 Task: Search one way flight ticket for 1 adult, 5 children, 2 infants in seat and 1 infant on lap in first from Mesa: Phoenix-mesa Gateway Airport (formerly Williams Afb) to Raleigh: Raleigh-durham International Airport on 8-5-2023. Choice of flights is Sun country airlines. Number of bags: 1 checked bag. Price is upto 77000. Outbound departure time preference is 17:15.
Action: Mouse moved to (315, 284)
Screenshot: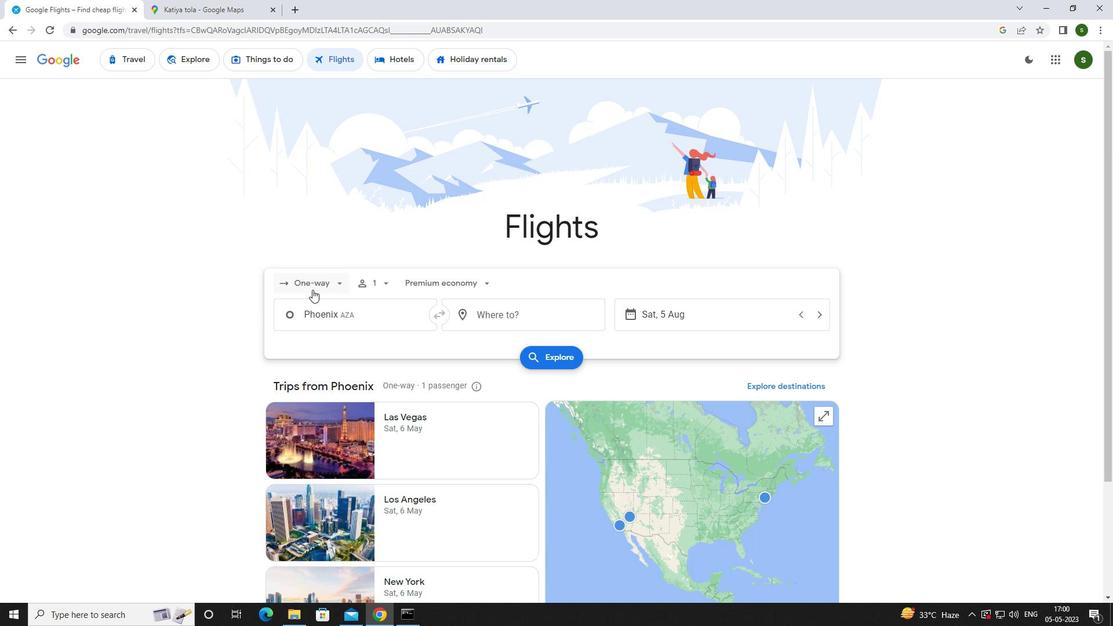 
Action: Mouse pressed left at (315, 284)
Screenshot: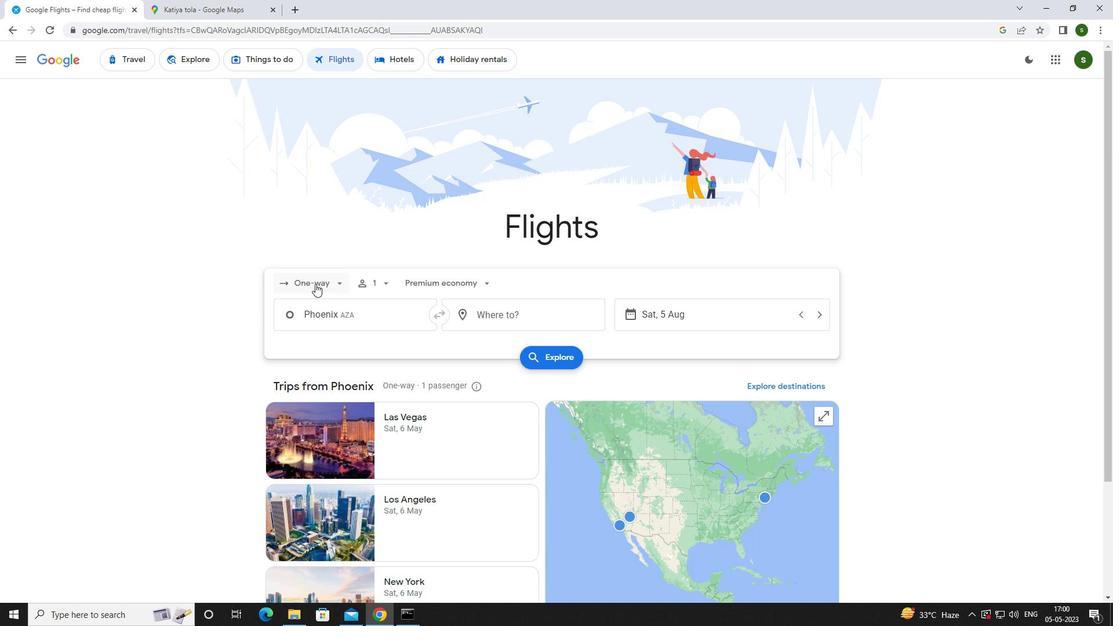 
Action: Mouse moved to (329, 338)
Screenshot: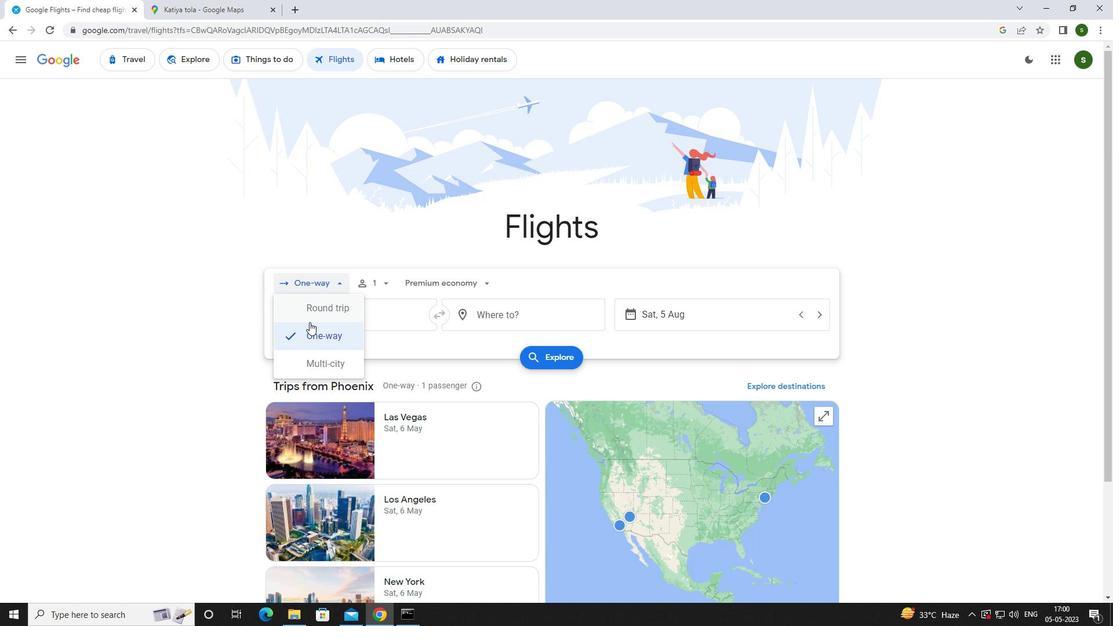 
Action: Mouse pressed left at (329, 338)
Screenshot: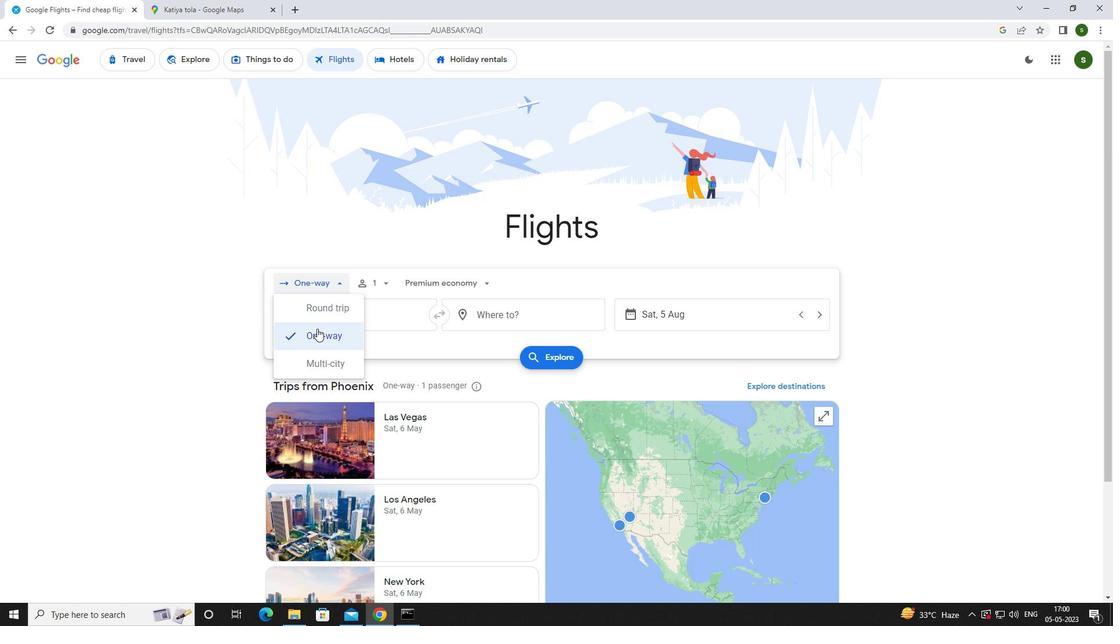 
Action: Mouse moved to (385, 279)
Screenshot: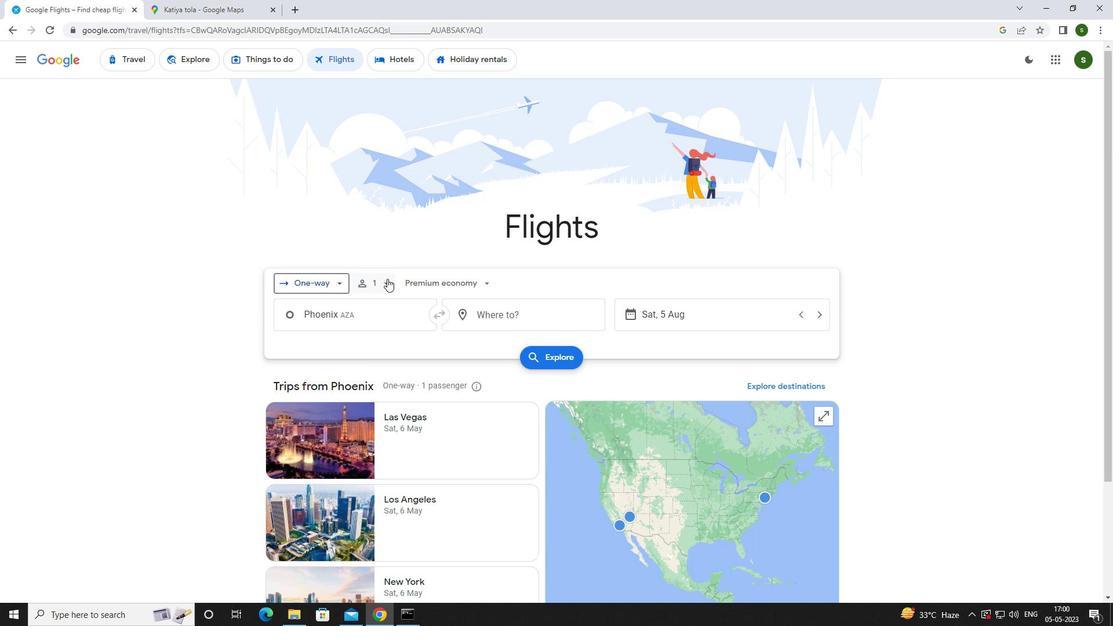
Action: Mouse pressed left at (385, 279)
Screenshot: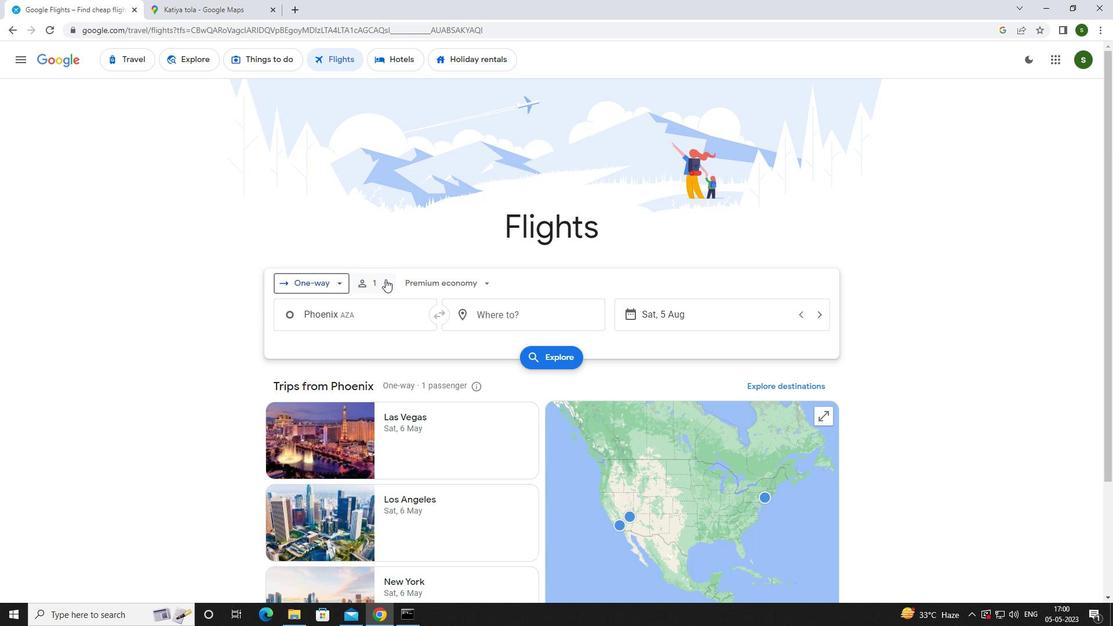 
Action: Mouse moved to (469, 338)
Screenshot: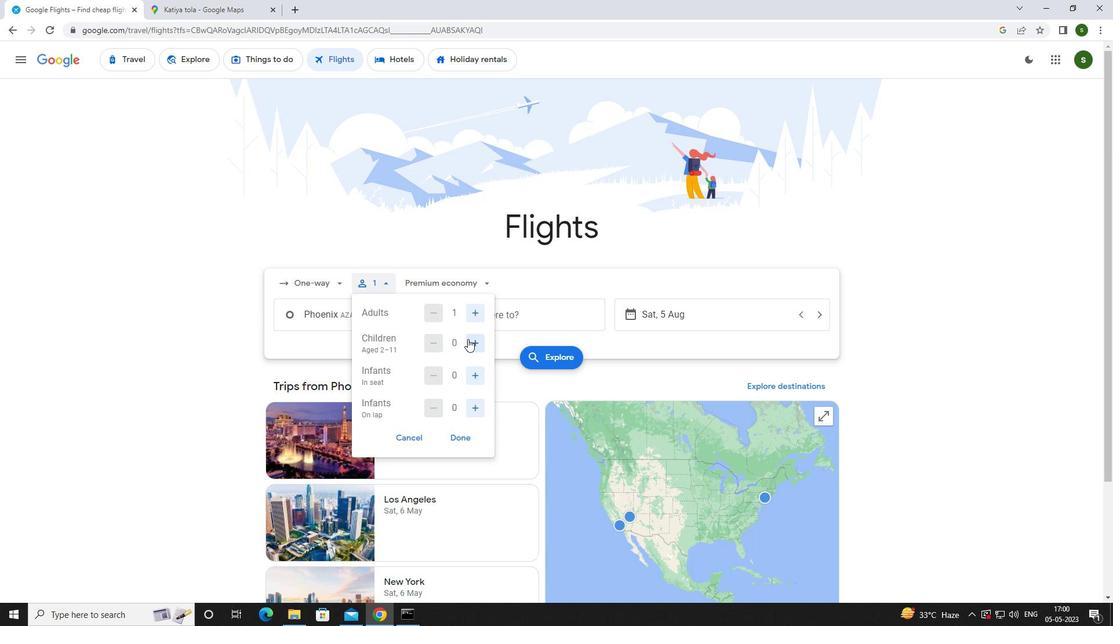 
Action: Mouse pressed left at (469, 338)
Screenshot: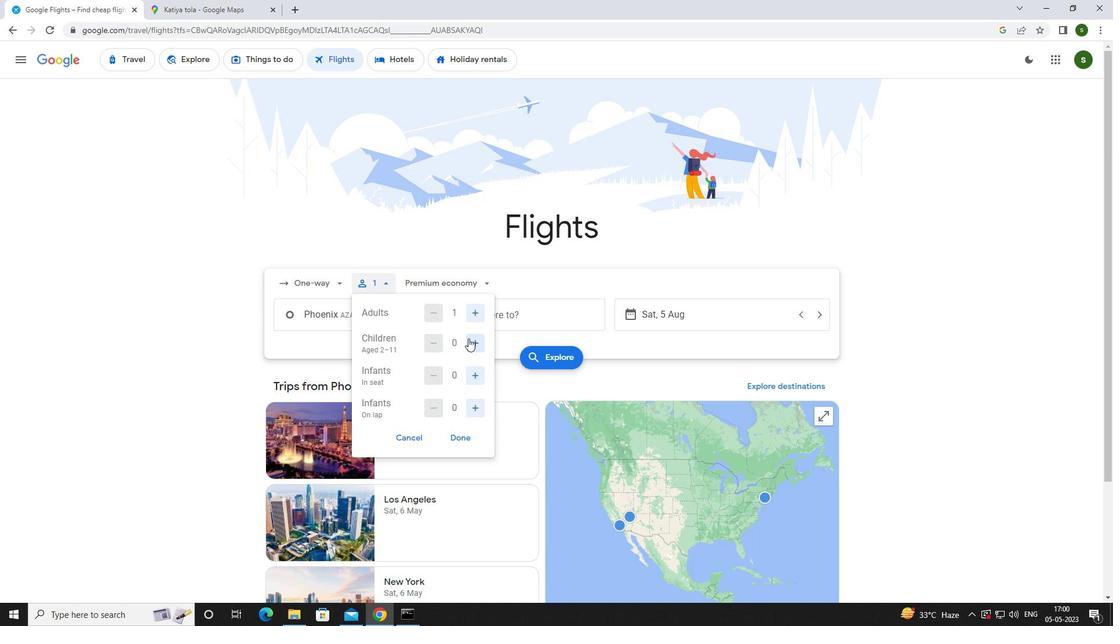 
Action: Mouse pressed left at (469, 338)
Screenshot: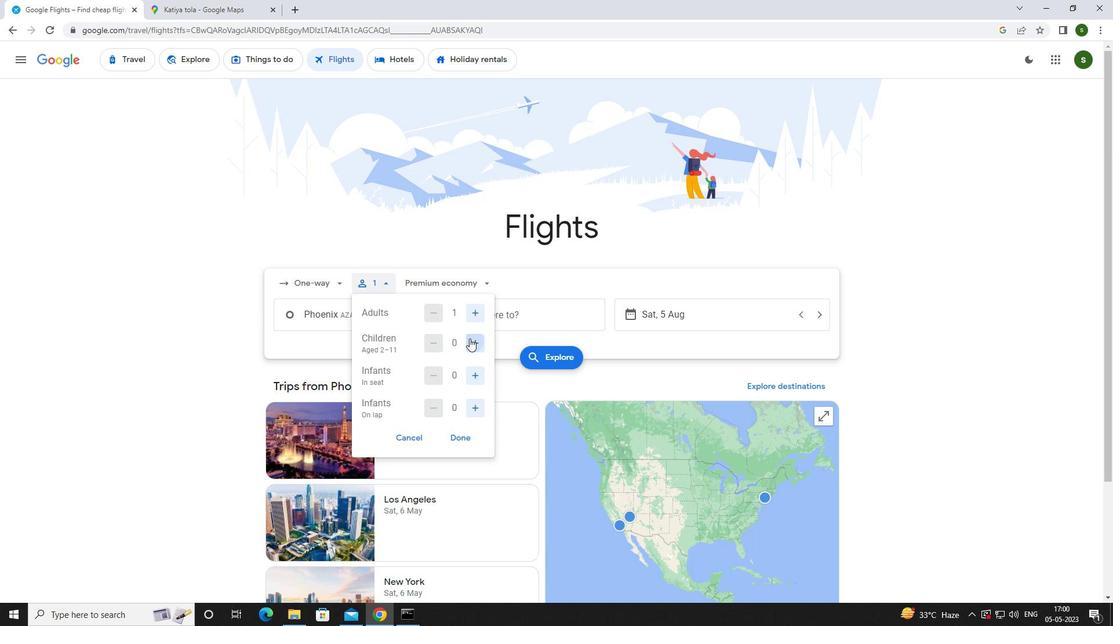 
Action: Mouse pressed left at (469, 338)
Screenshot: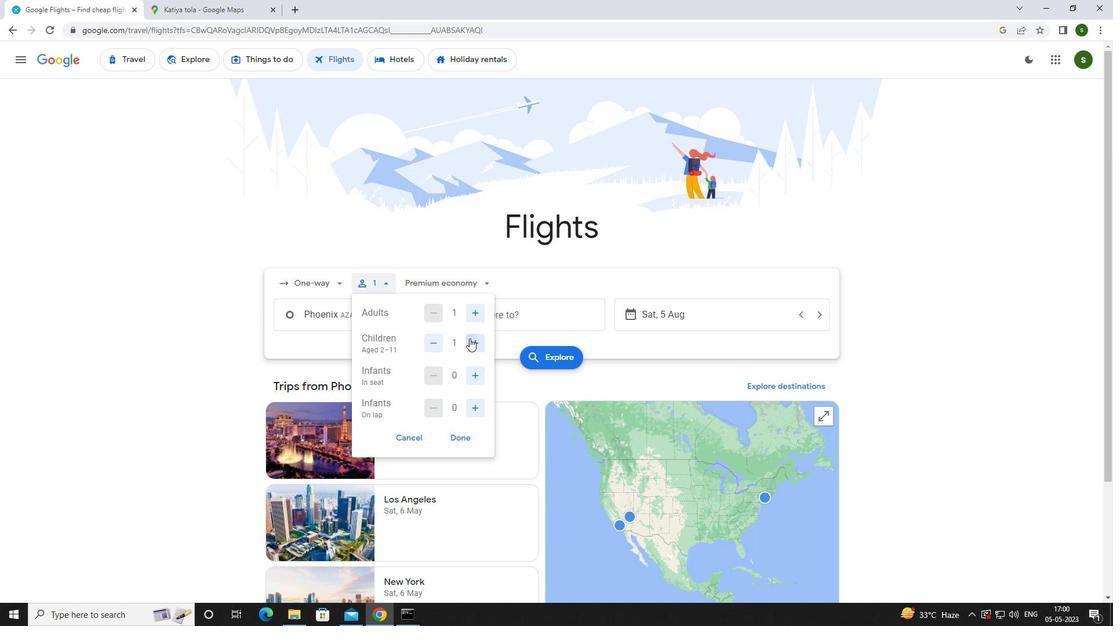 
Action: Mouse pressed left at (469, 338)
Screenshot: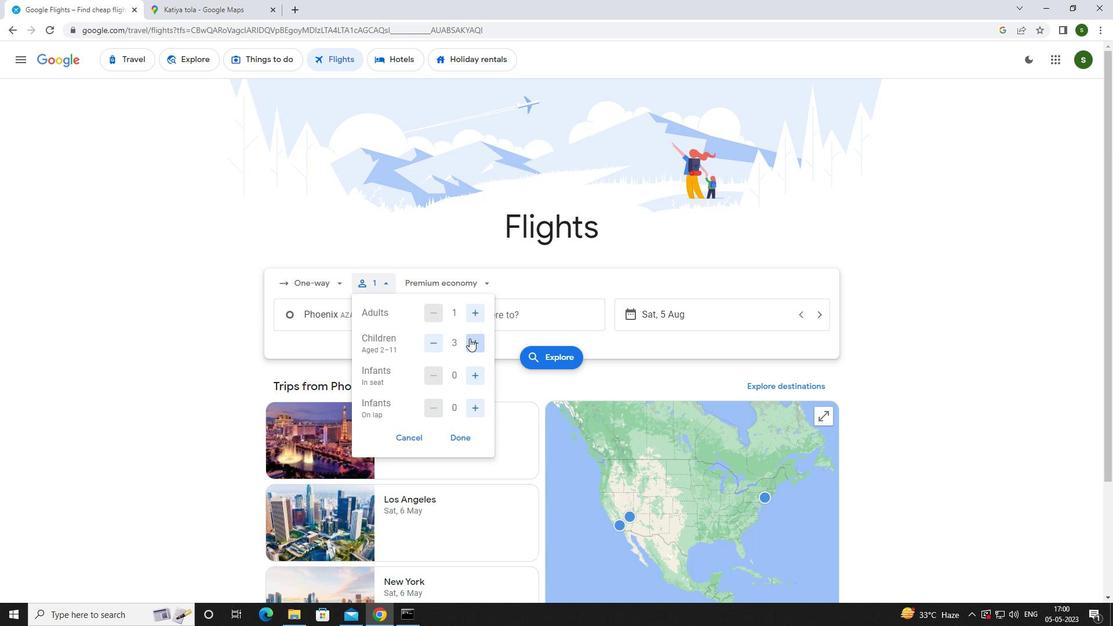 
Action: Mouse pressed left at (469, 338)
Screenshot: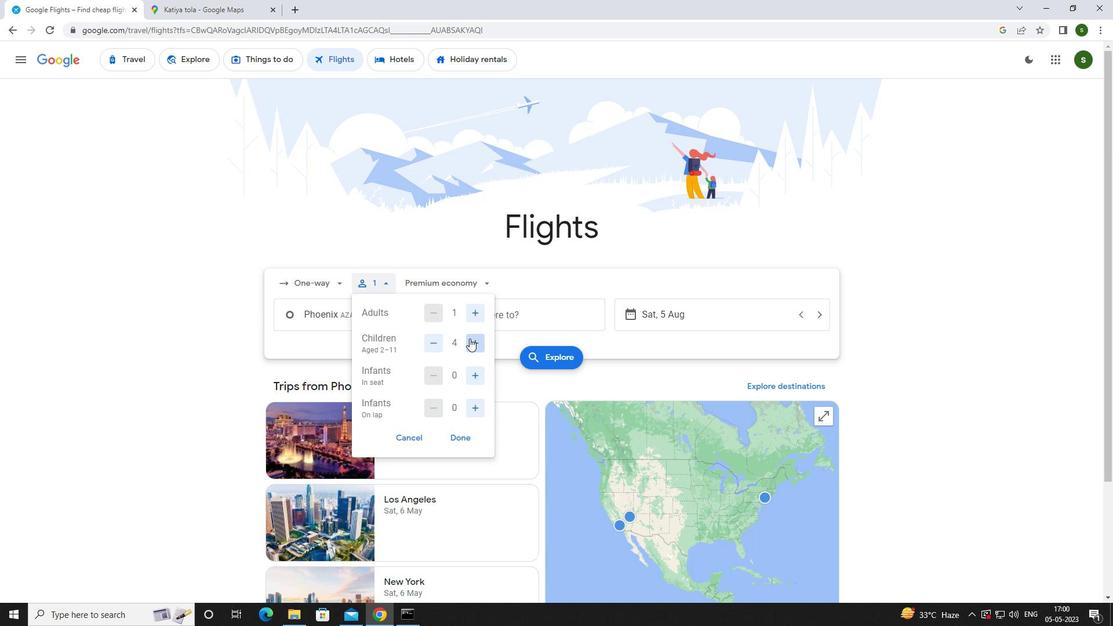 
Action: Mouse moved to (475, 371)
Screenshot: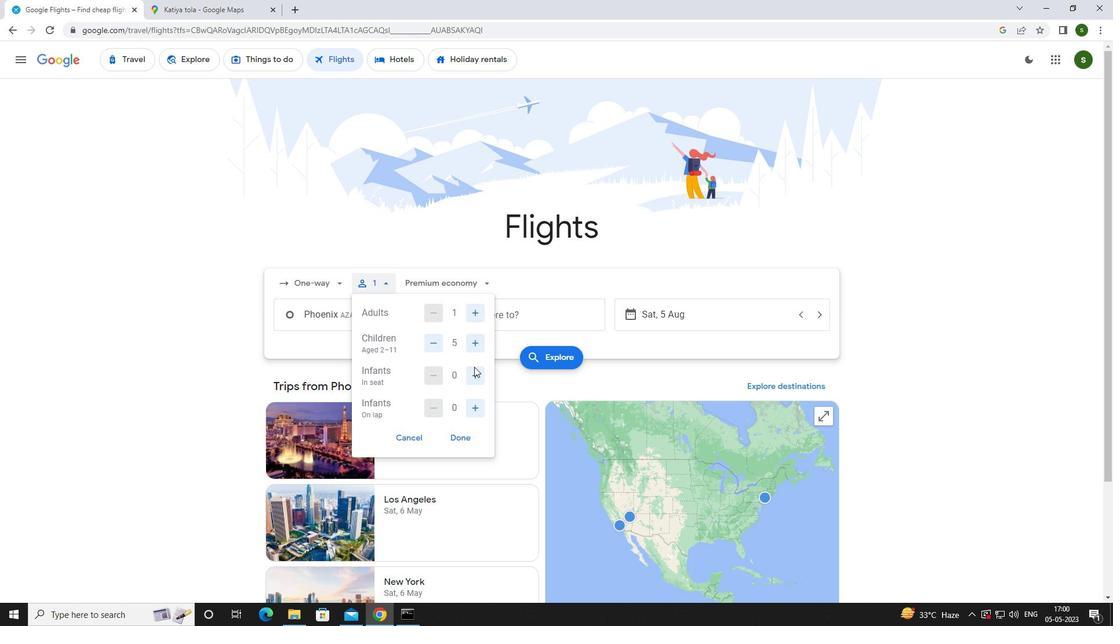 
Action: Mouse pressed left at (475, 371)
Screenshot: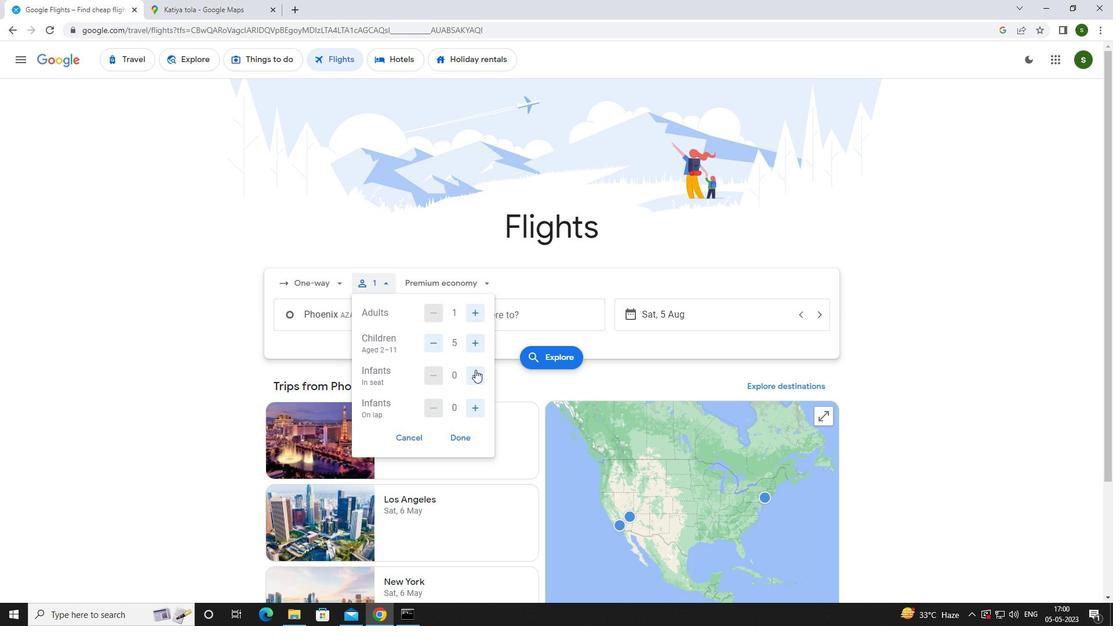
Action: Mouse moved to (473, 397)
Screenshot: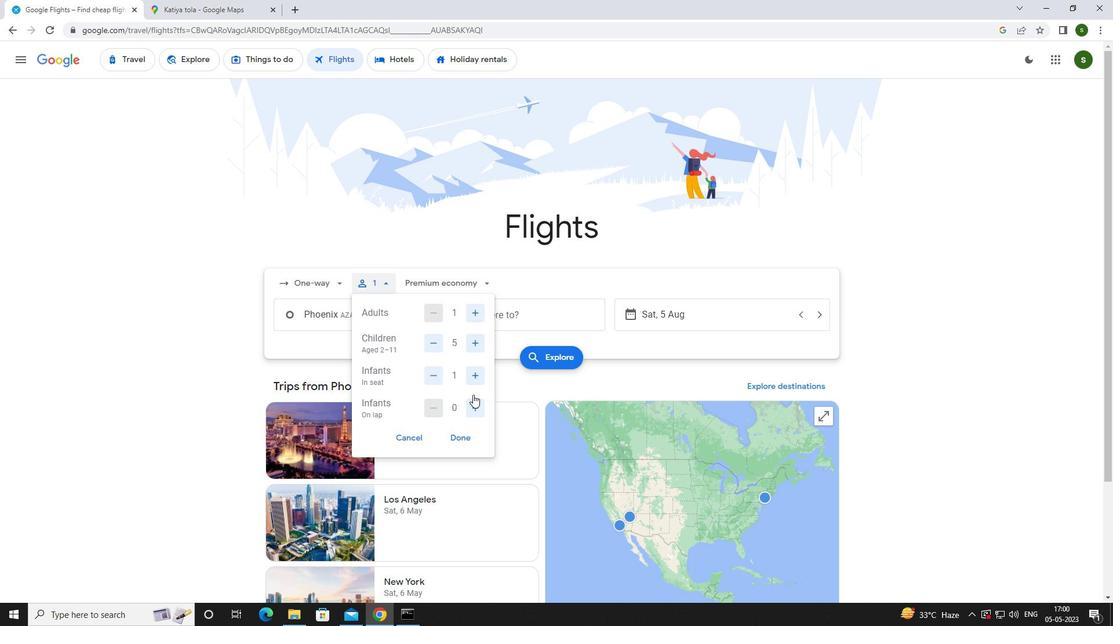 
Action: Mouse pressed left at (473, 397)
Screenshot: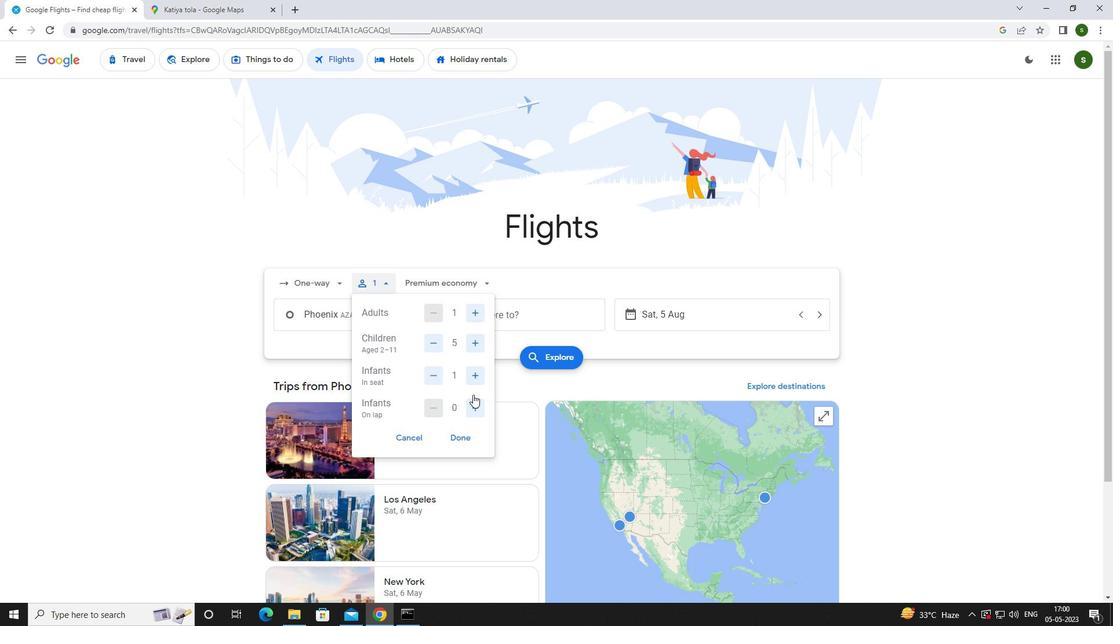 
Action: Mouse moved to (466, 281)
Screenshot: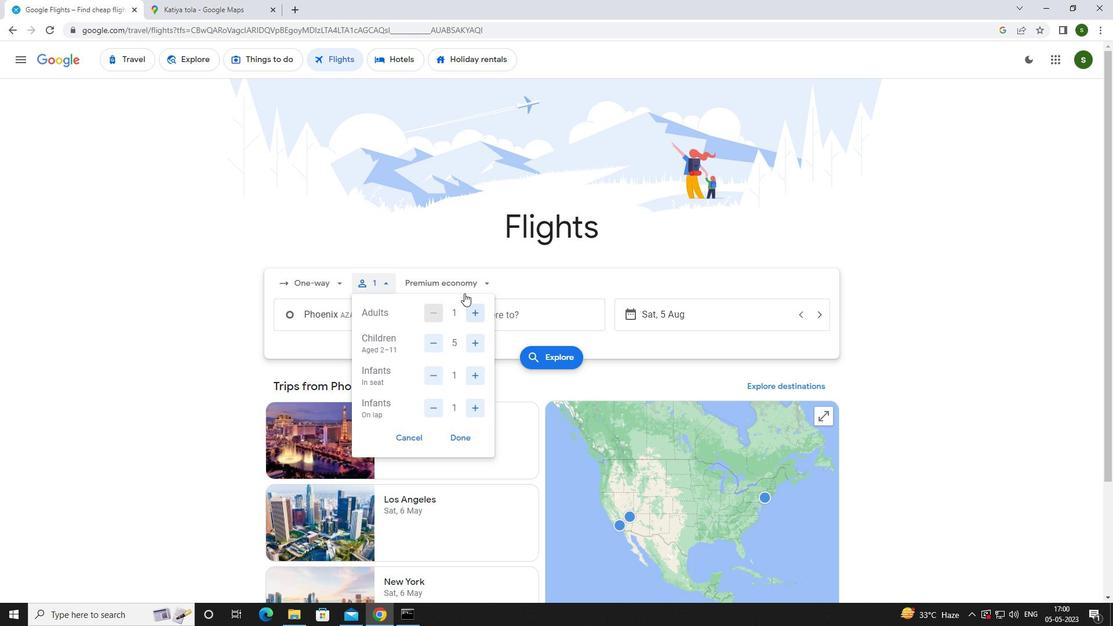 
Action: Mouse pressed left at (466, 281)
Screenshot: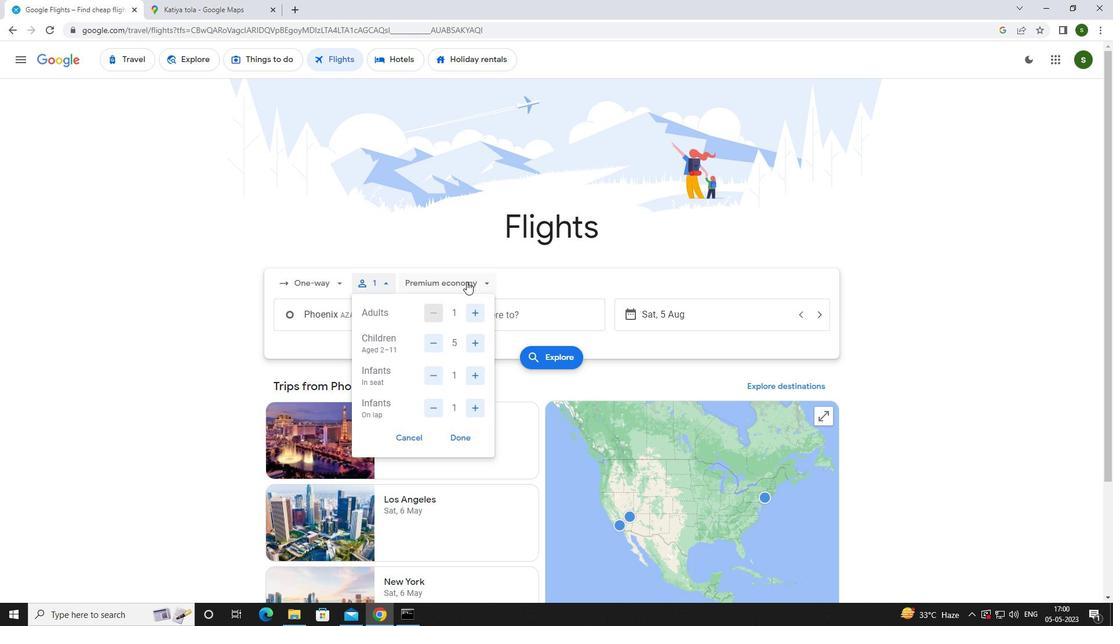
Action: Mouse moved to (463, 385)
Screenshot: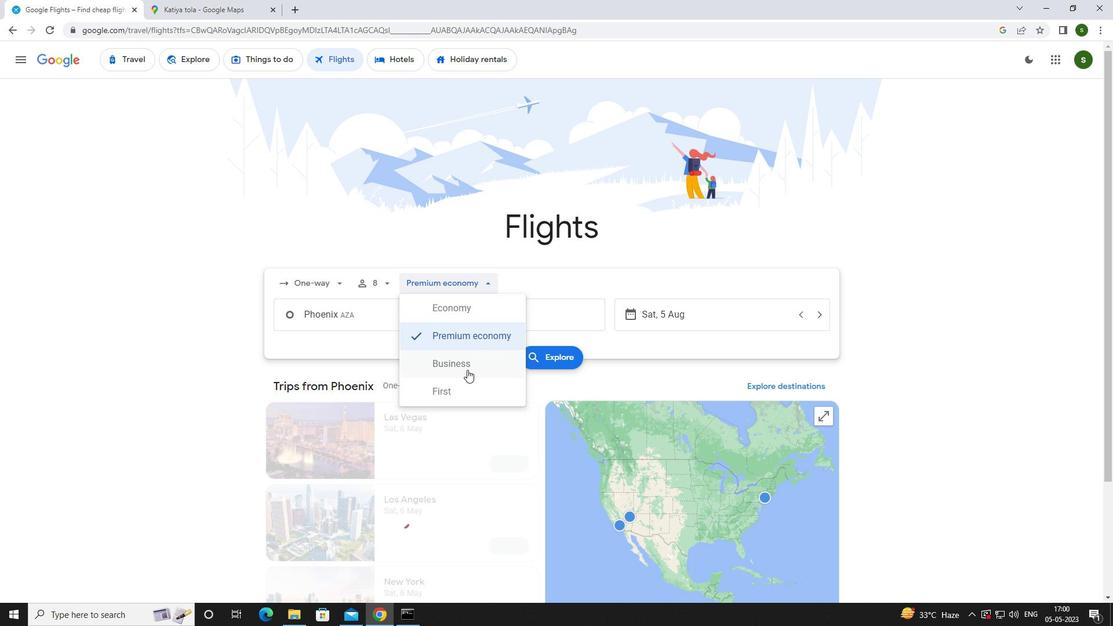 
Action: Mouse pressed left at (463, 385)
Screenshot: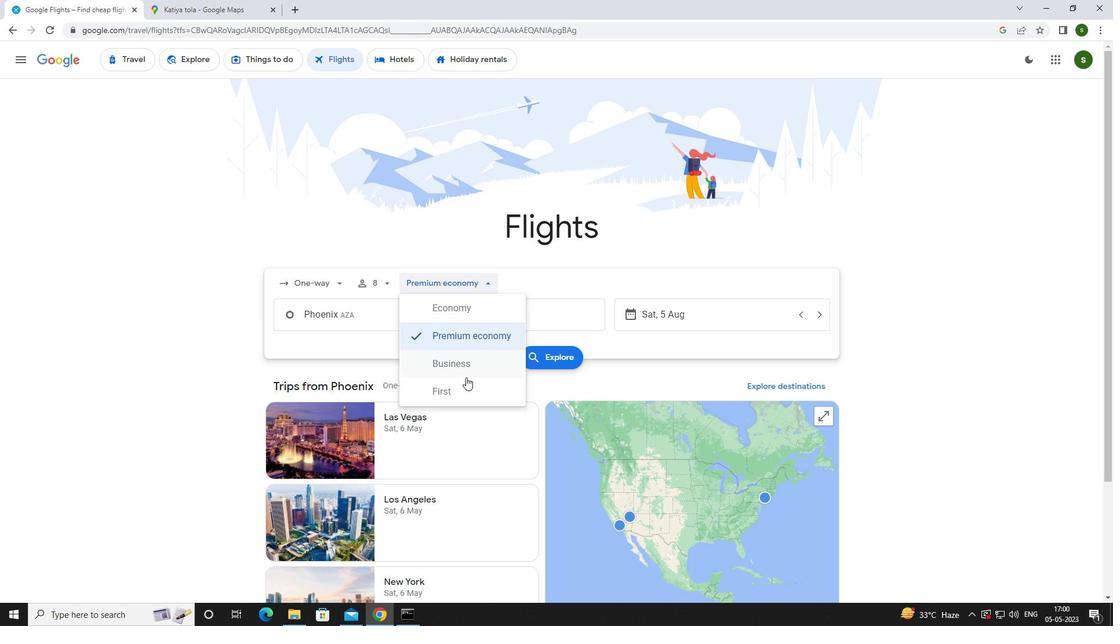 
Action: Mouse moved to (382, 310)
Screenshot: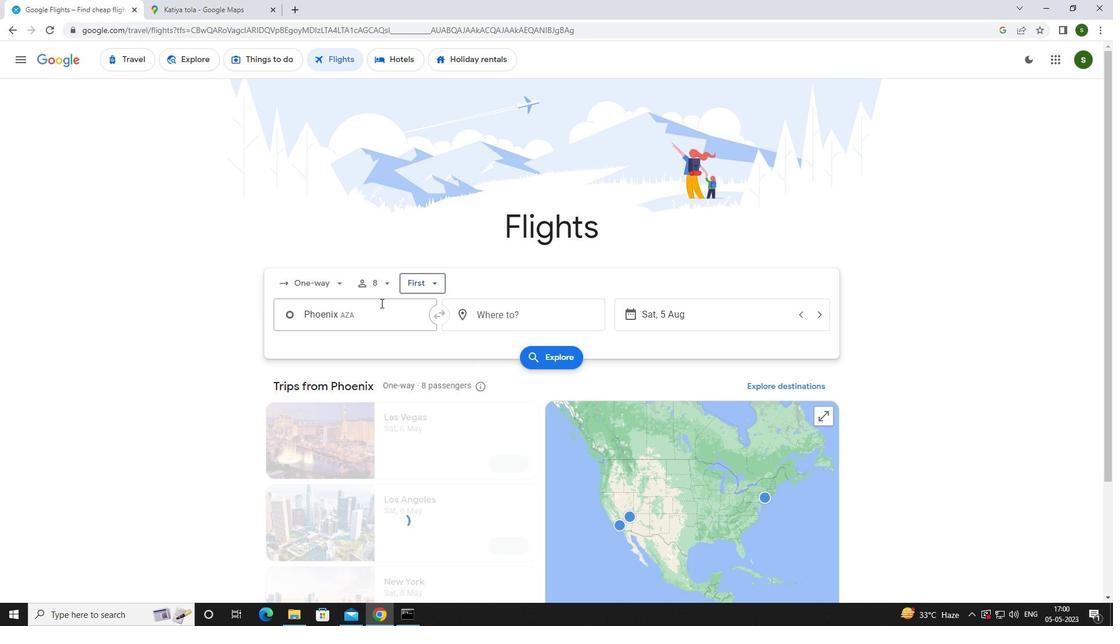 
Action: Mouse pressed left at (382, 310)
Screenshot: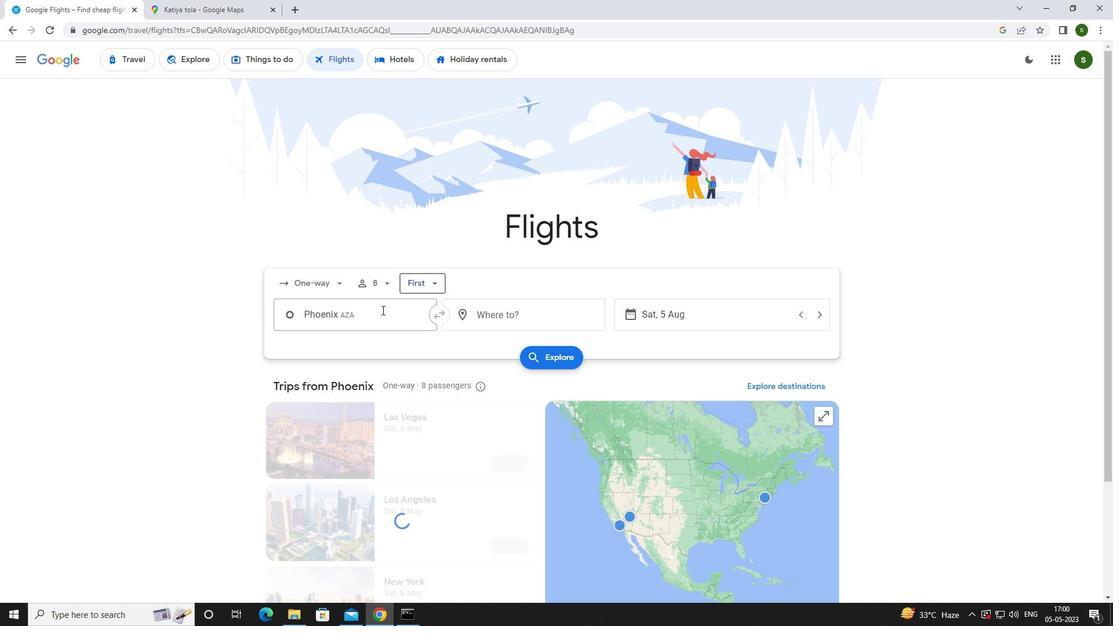 
Action: Mouse moved to (382, 310)
Screenshot: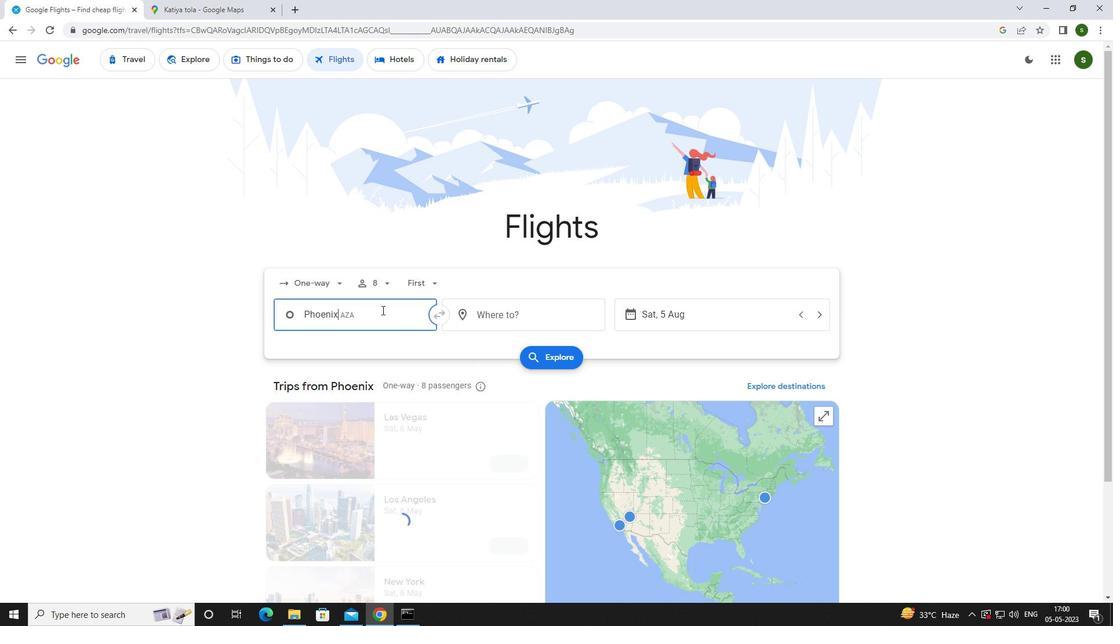 
Action: Key pressed <Key.caps_lock>m<Key.caps_lock>esa<Key.space><Key.caps_lock>
Screenshot: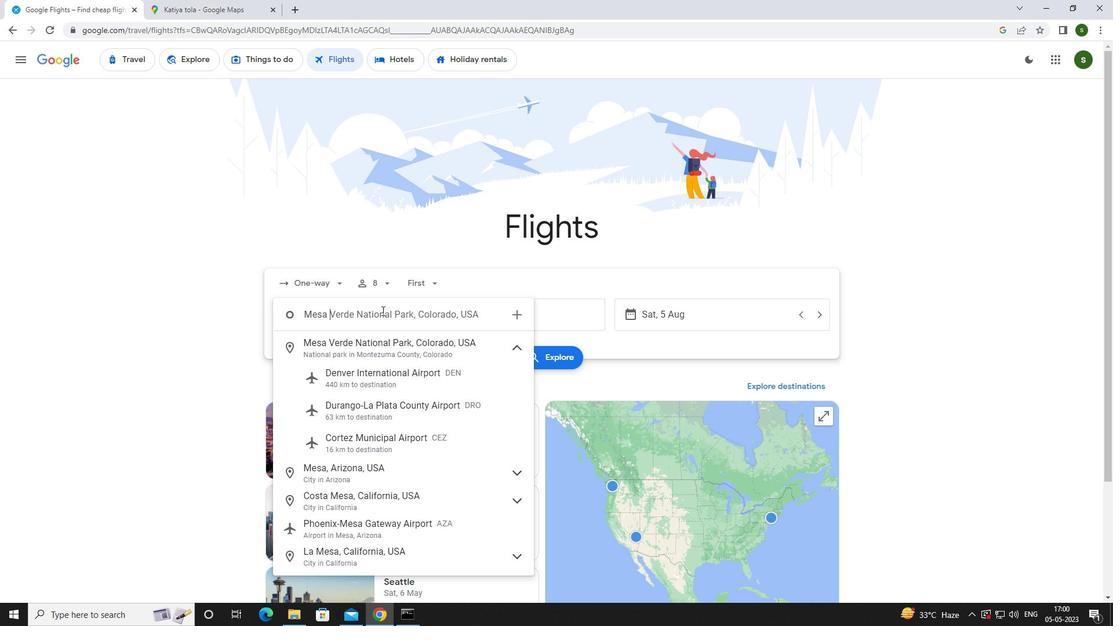 
Action: Mouse moved to (393, 526)
Screenshot: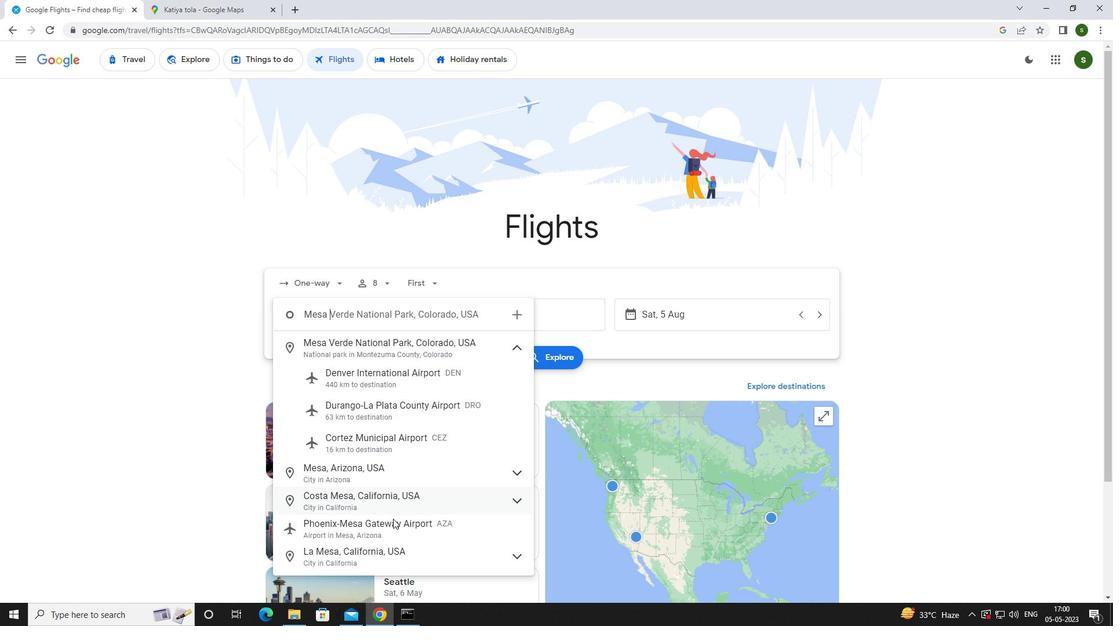 
Action: Mouse pressed left at (393, 526)
Screenshot: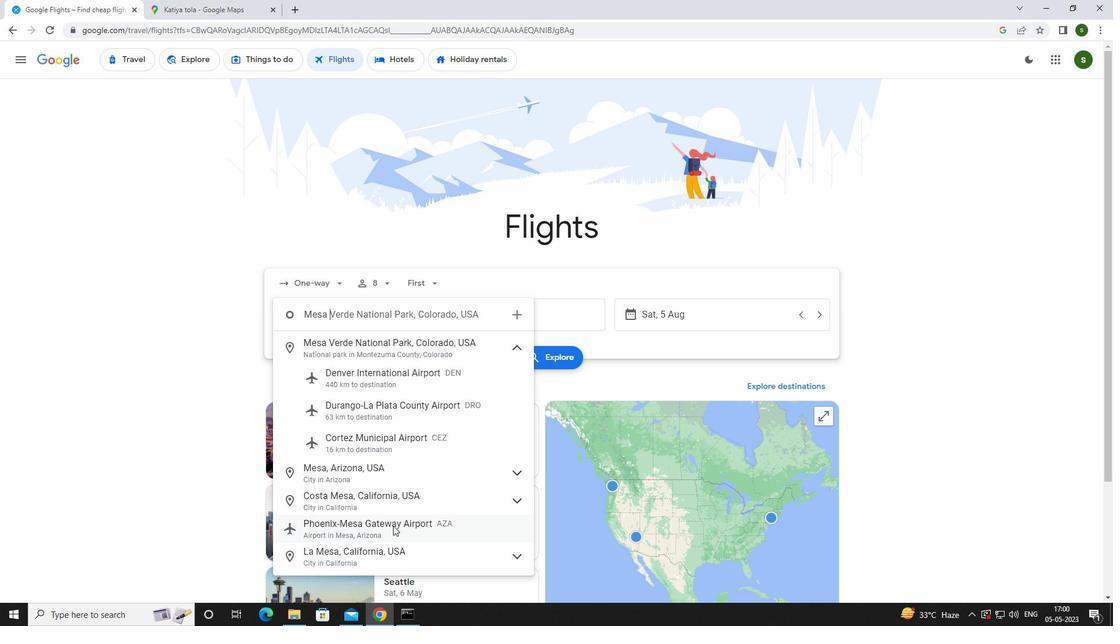 
Action: Mouse moved to (503, 315)
Screenshot: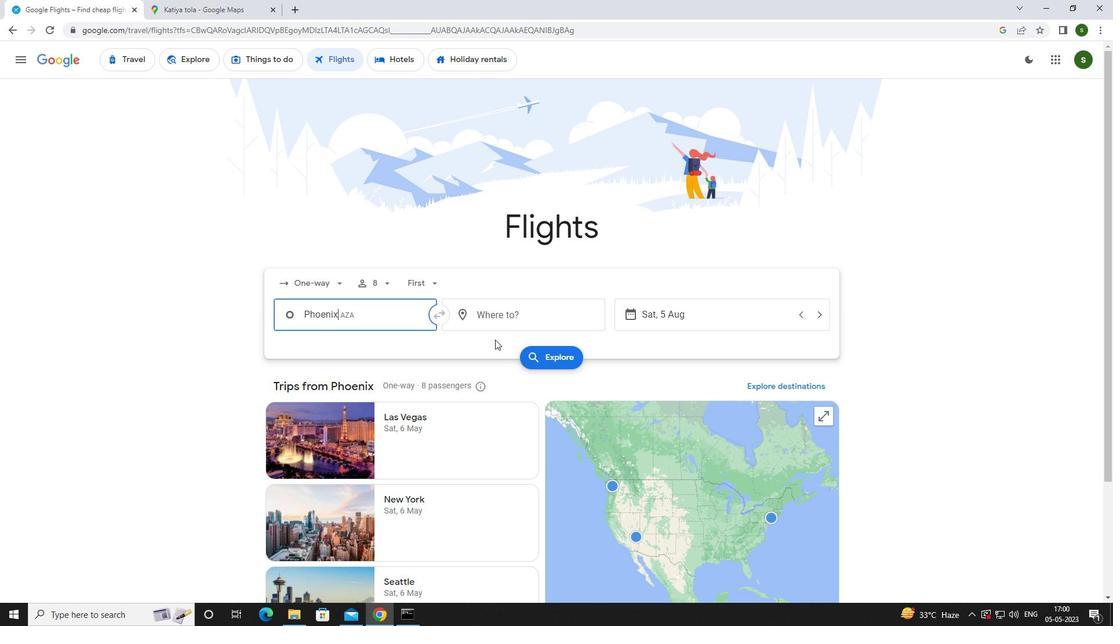 
Action: Mouse pressed left at (503, 315)
Screenshot: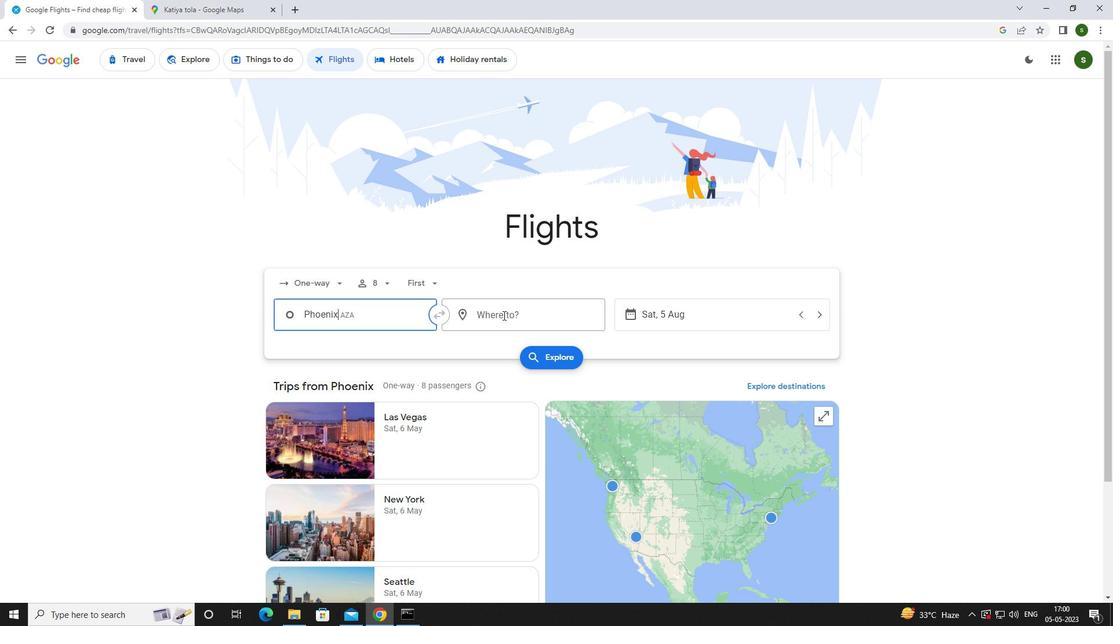 
Action: Key pressed <Key.caps_lock><Key.caps_lock>r<Key.caps_lock>ale
Screenshot: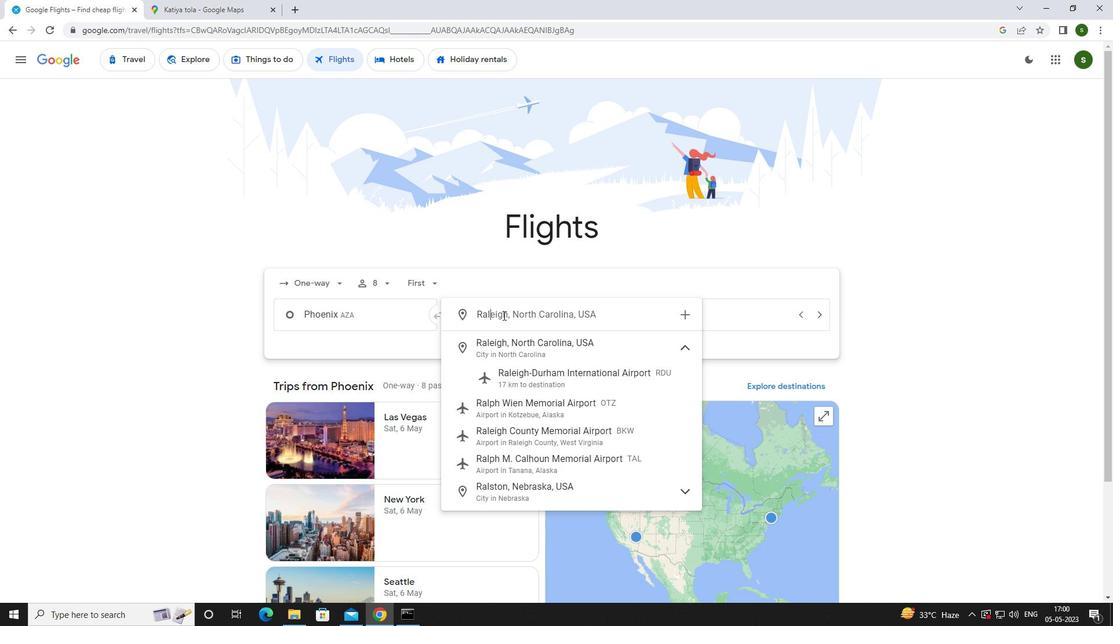 
Action: Mouse moved to (528, 374)
Screenshot: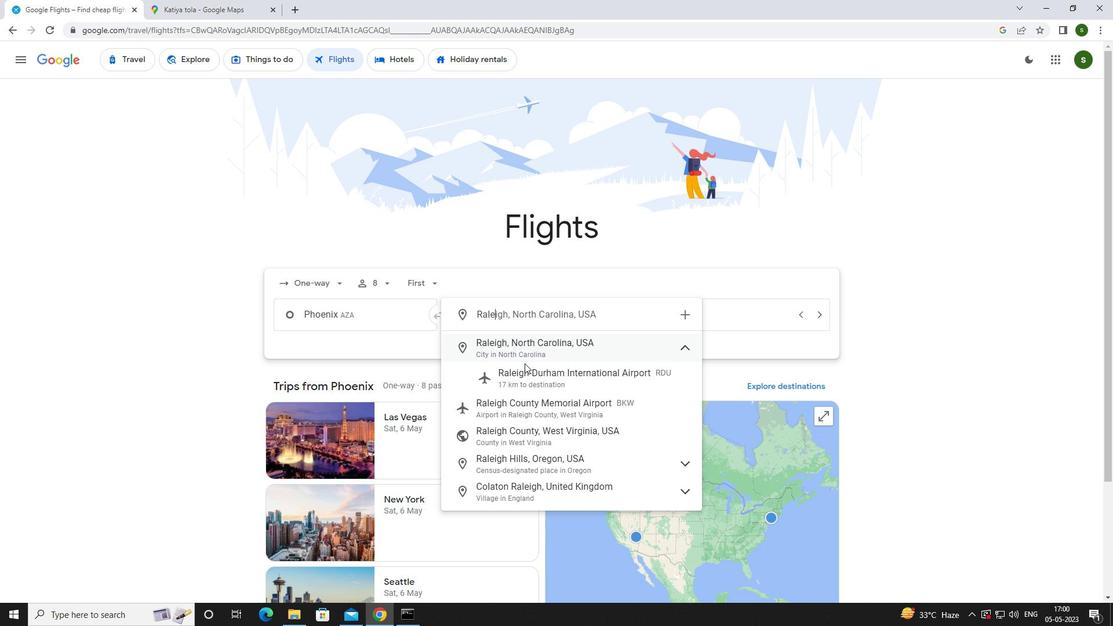 
Action: Mouse pressed left at (528, 374)
Screenshot: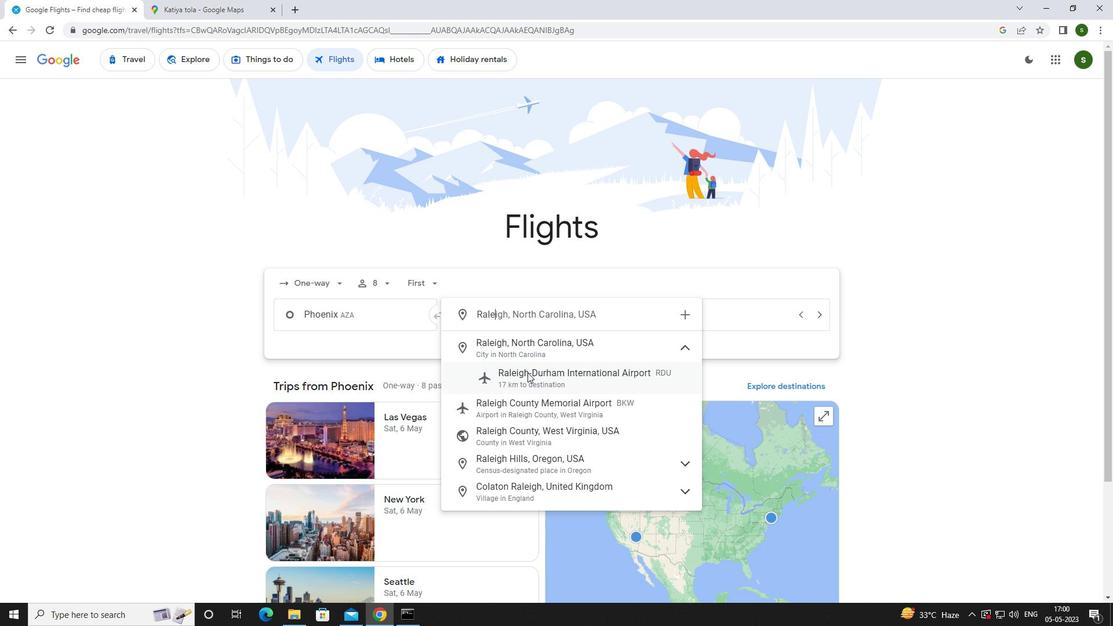 
Action: Mouse moved to (666, 311)
Screenshot: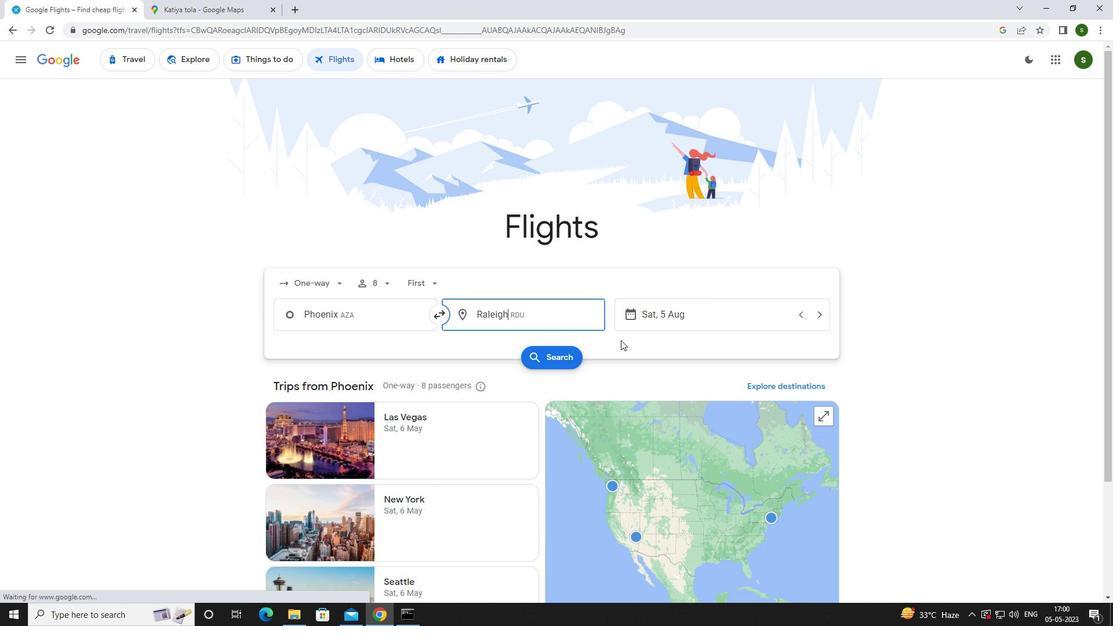 
Action: Mouse pressed left at (666, 311)
Screenshot: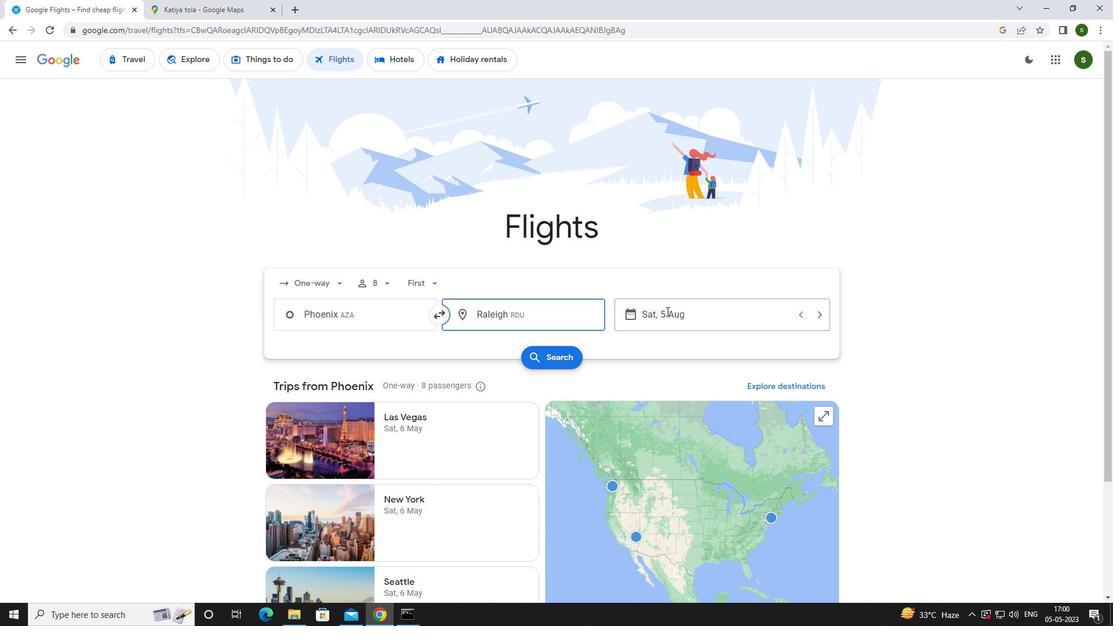 
Action: Mouse moved to (583, 390)
Screenshot: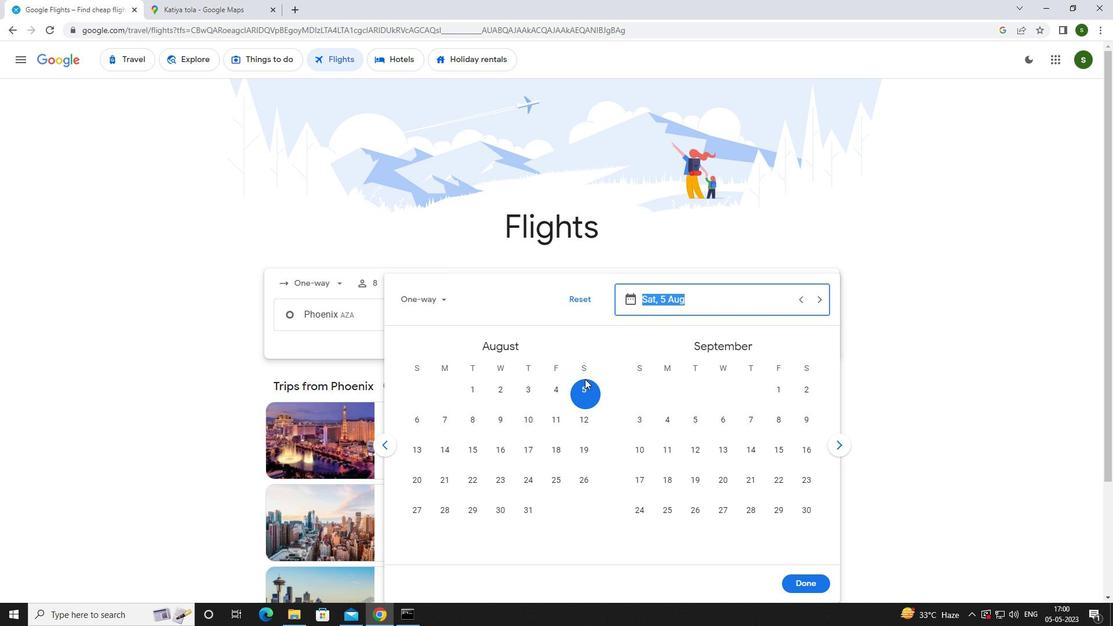 
Action: Mouse pressed left at (583, 390)
Screenshot: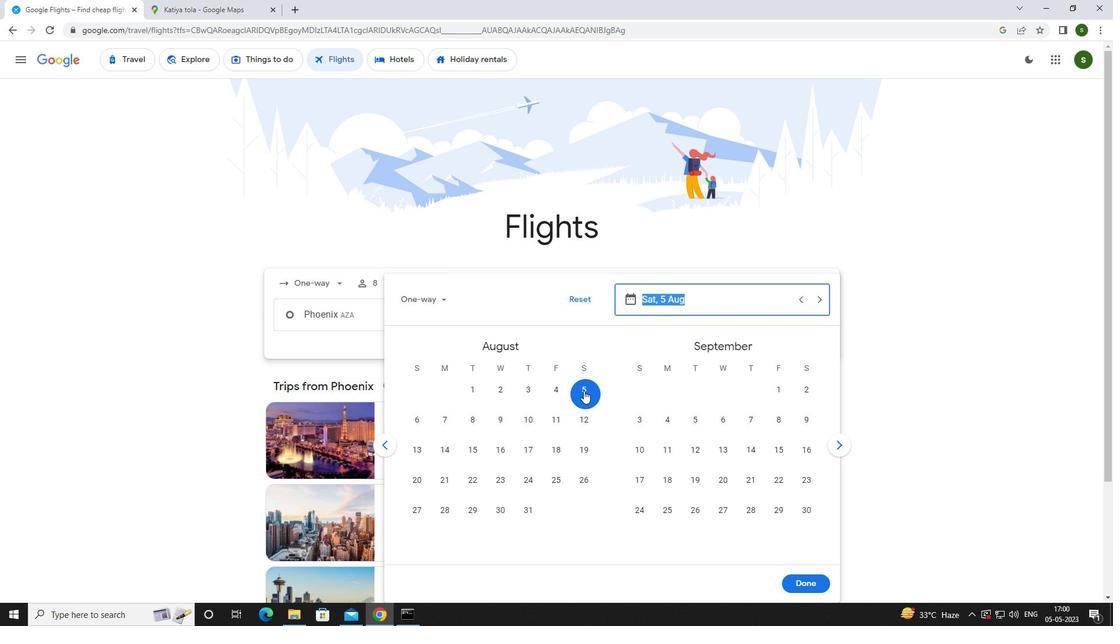 
Action: Mouse moved to (807, 581)
Screenshot: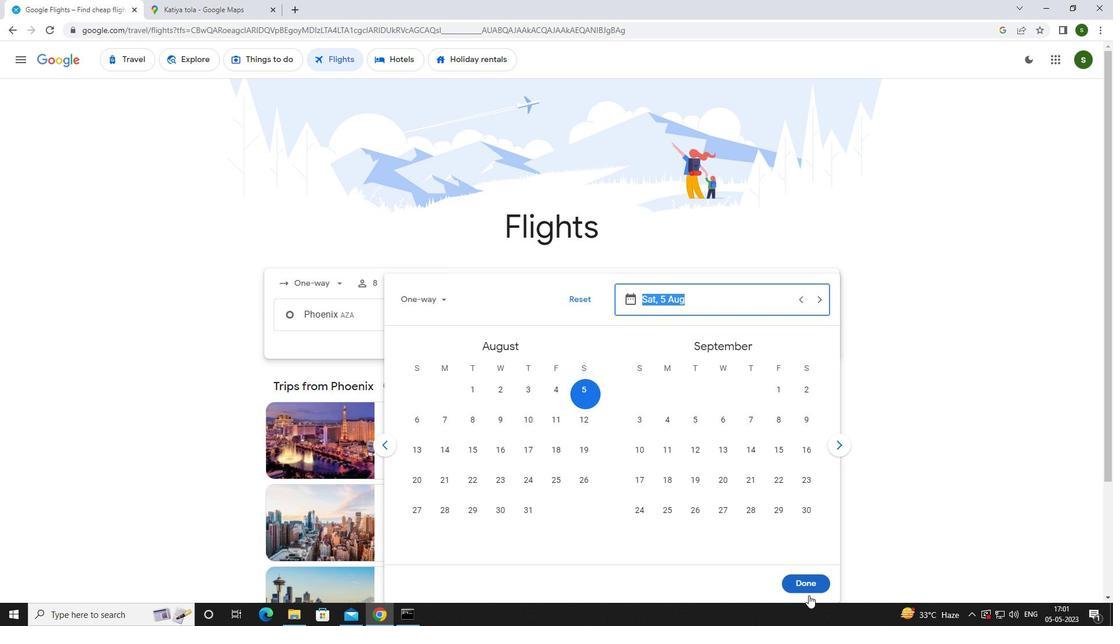 
Action: Mouse pressed left at (807, 581)
Screenshot: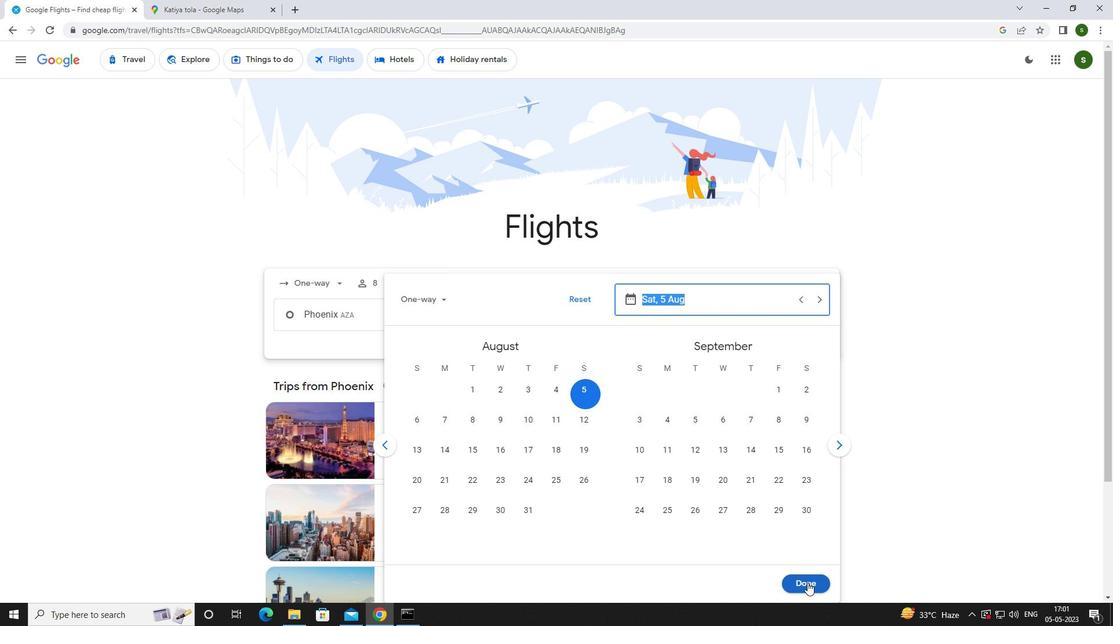 
Action: Mouse moved to (550, 360)
Screenshot: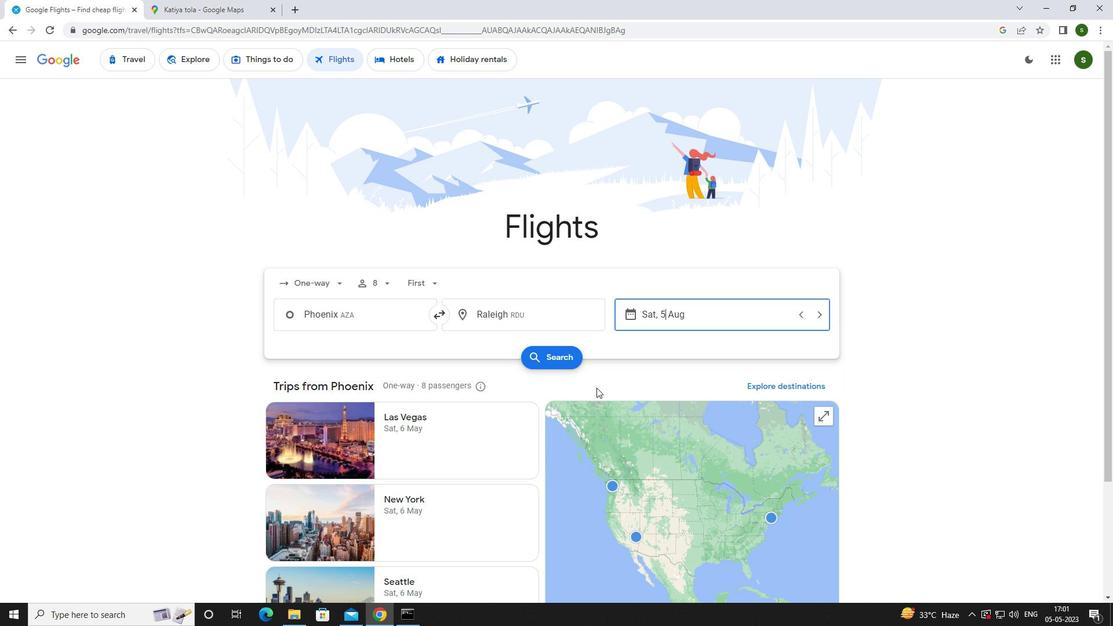 
Action: Mouse pressed left at (550, 360)
Screenshot: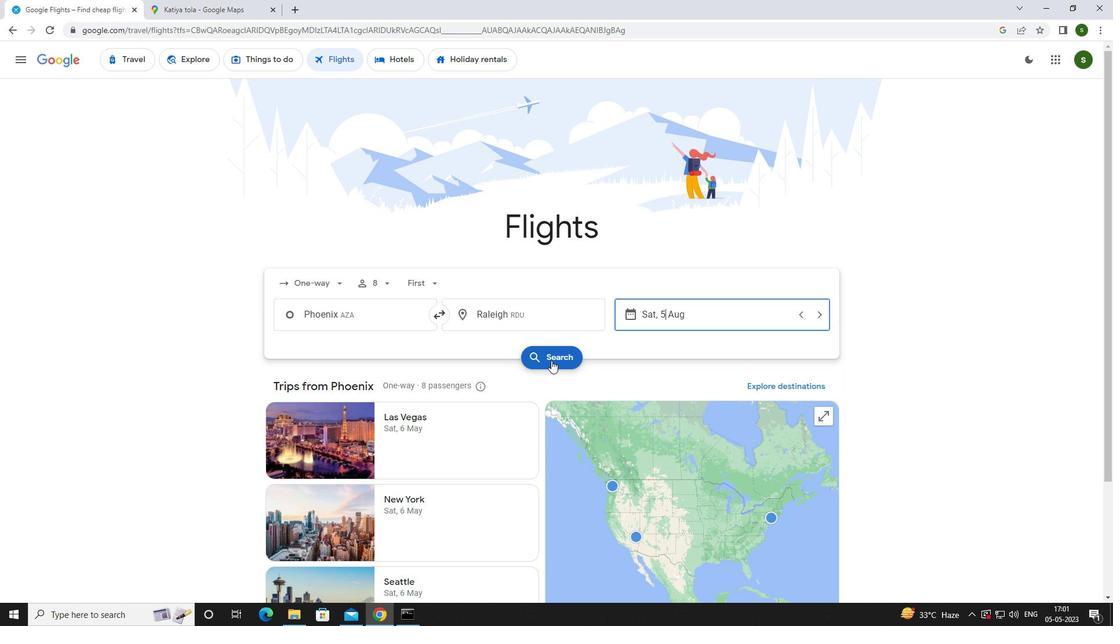 
Action: Mouse moved to (291, 171)
Screenshot: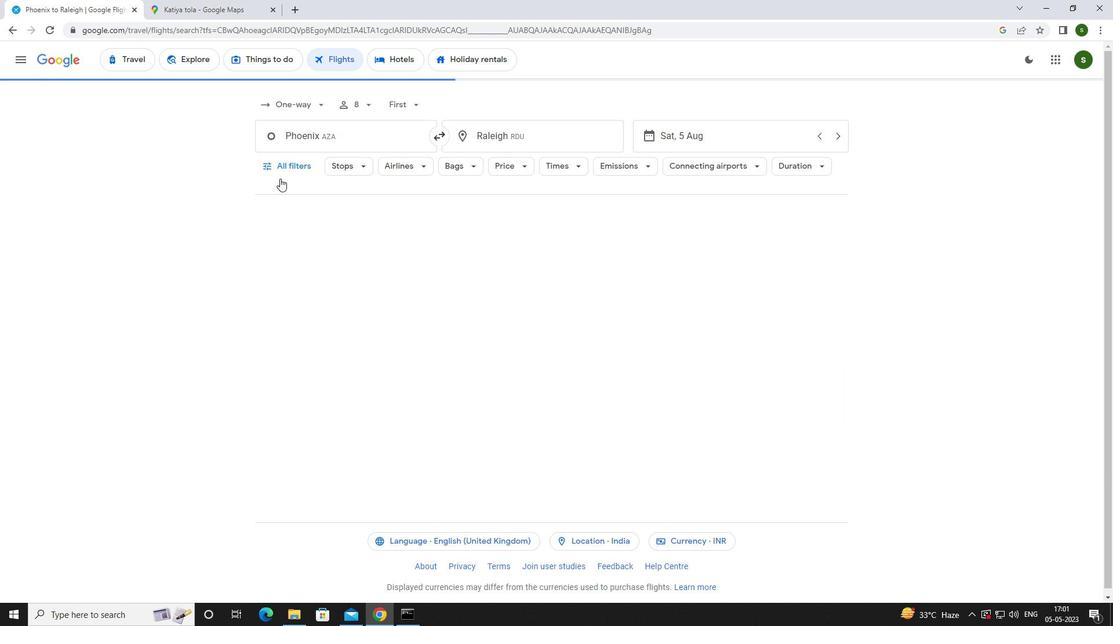 
Action: Mouse pressed left at (291, 171)
Screenshot: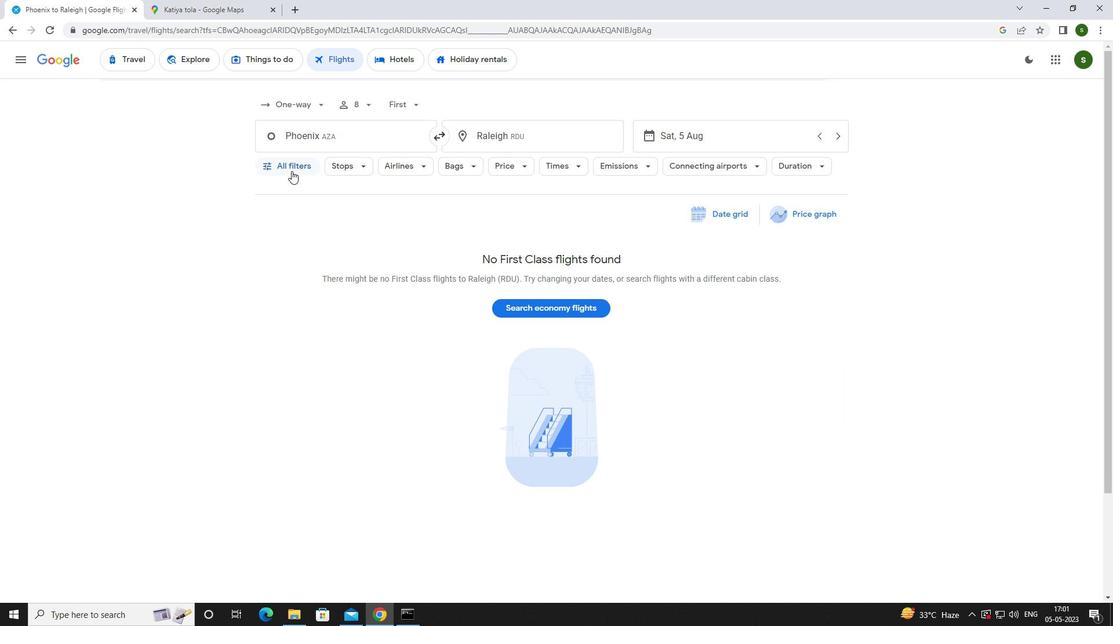 
Action: Mouse moved to (433, 414)
Screenshot: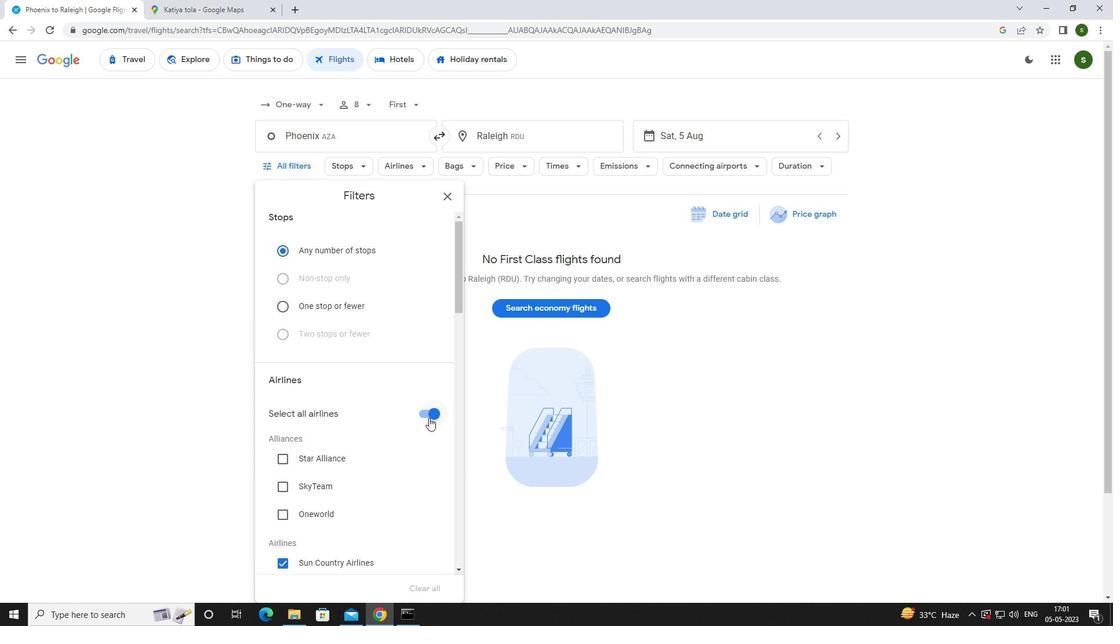 
Action: Mouse pressed left at (433, 414)
Screenshot: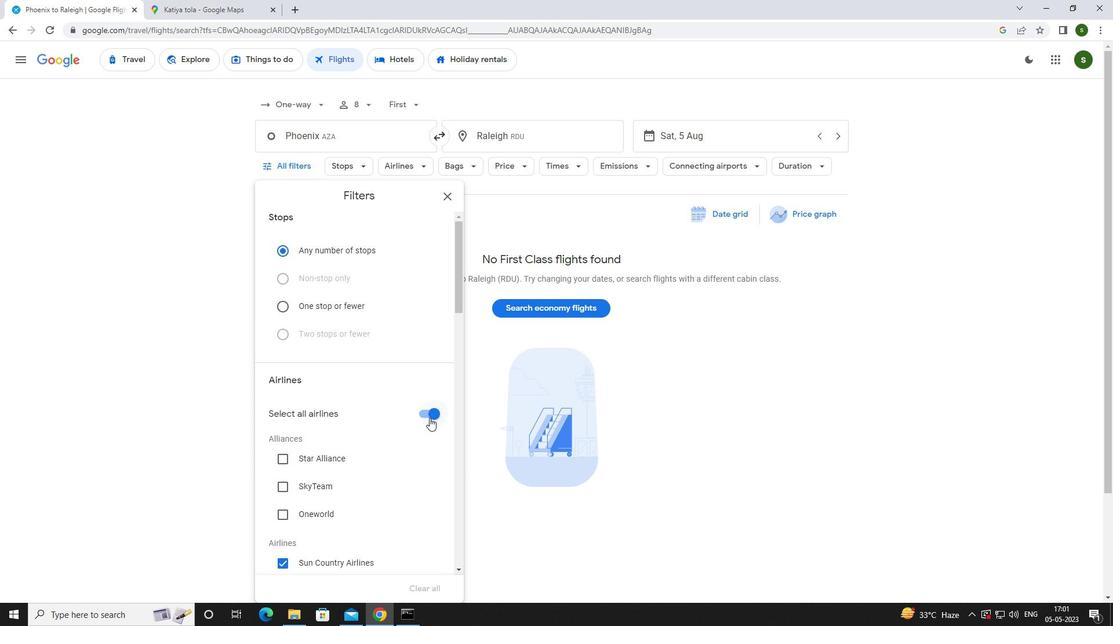 
Action: Mouse moved to (400, 384)
Screenshot: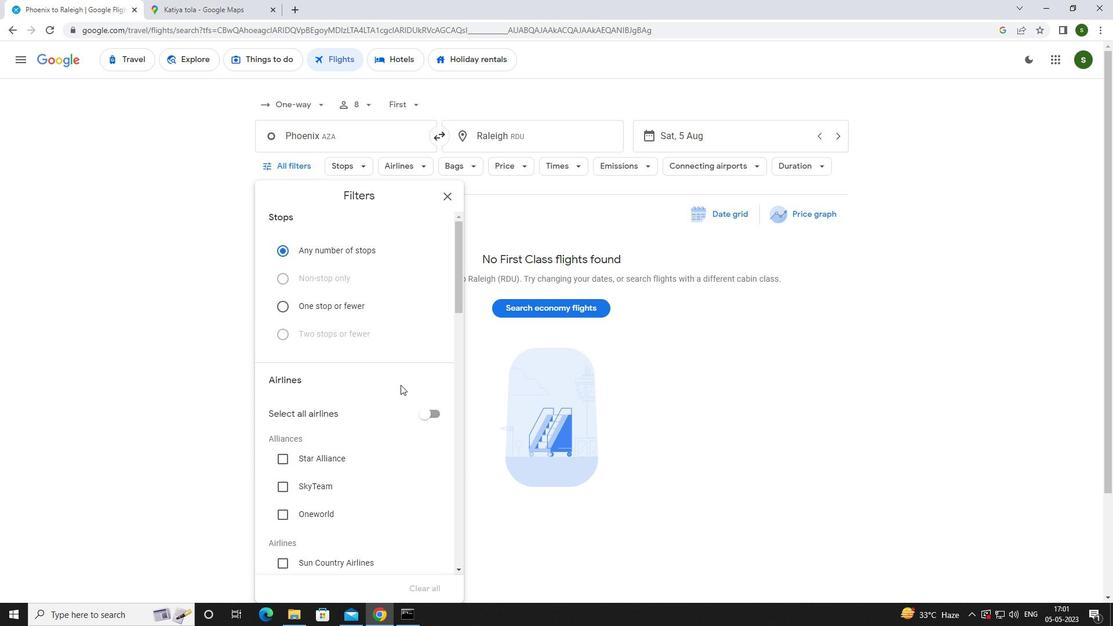 
Action: Mouse scrolled (400, 383) with delta (0, 0)
Screenshot: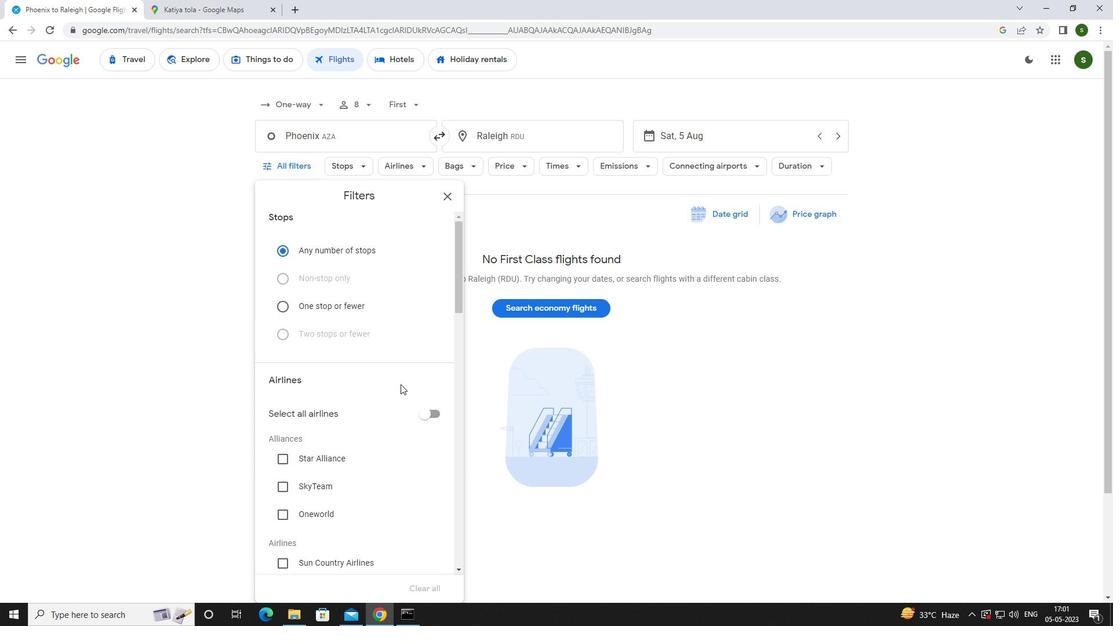 
Action: Mouse moved to (321, 496)
Screenshot: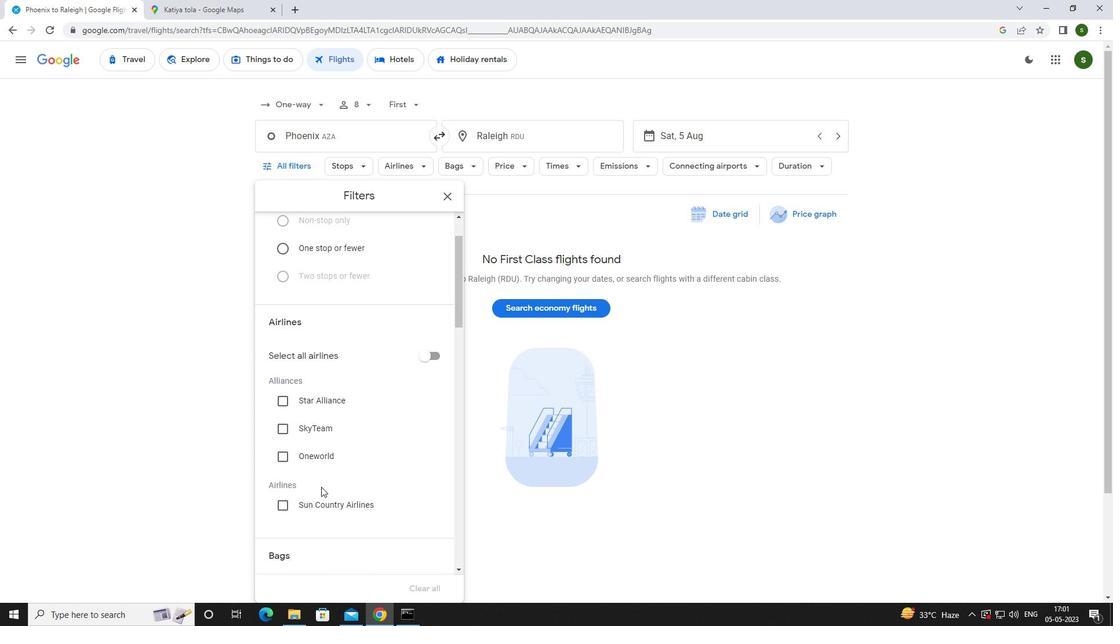 
Action: Mouse pressed left at (321, 496)
Screenshot: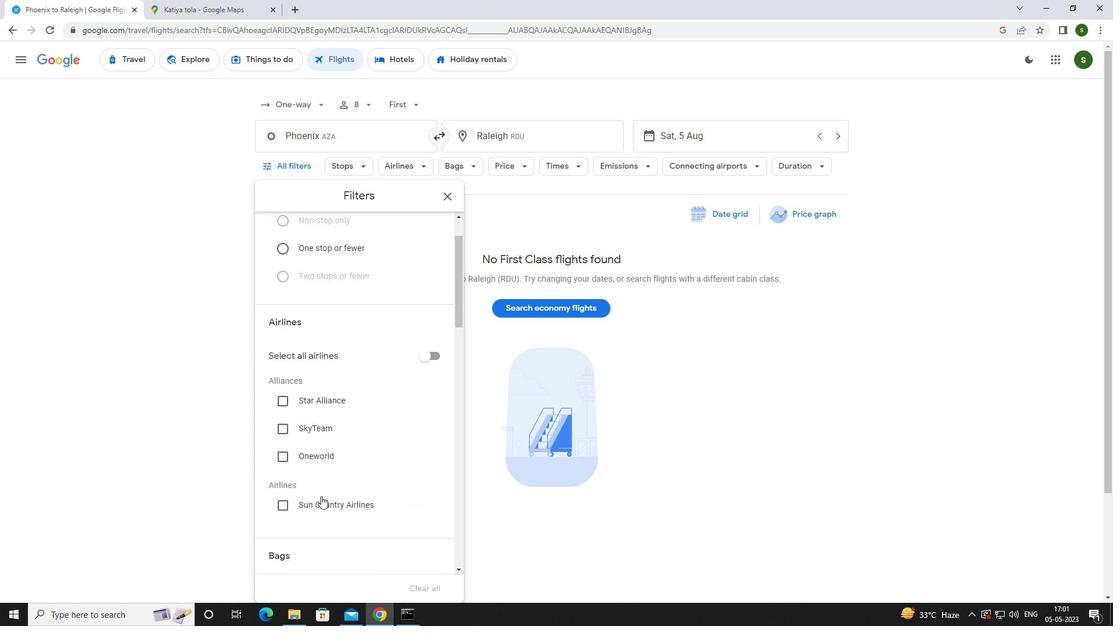 
Action: Mouse scrolled (321, 495) with delta (0, 0)
Screenshot: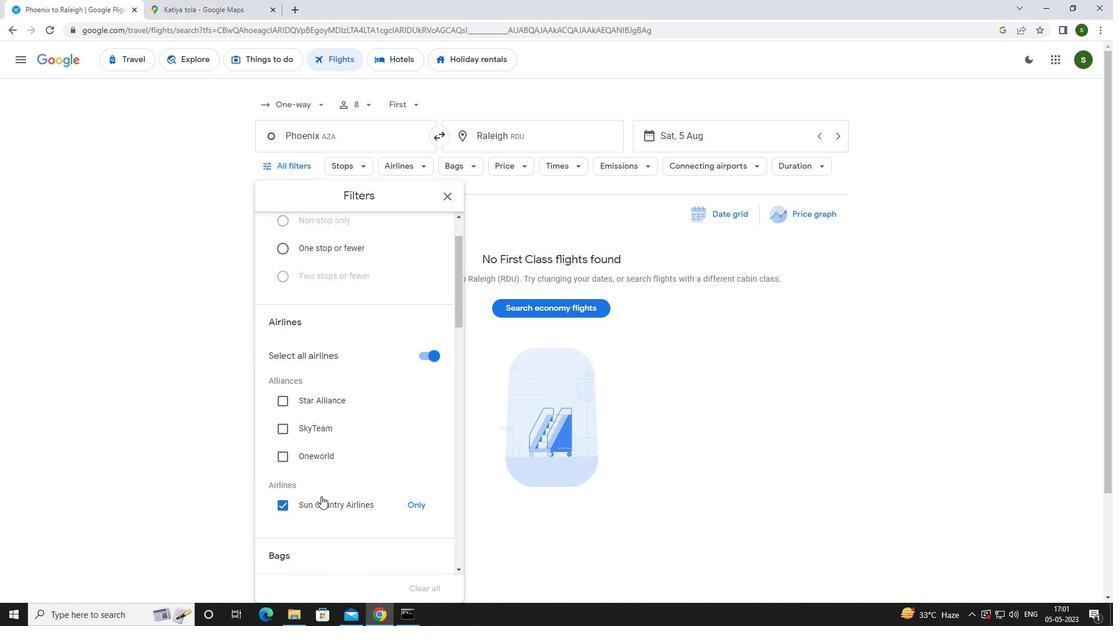 
Action: Mouse scrolled (321, 495) with delta (0, 0)
Screenshot: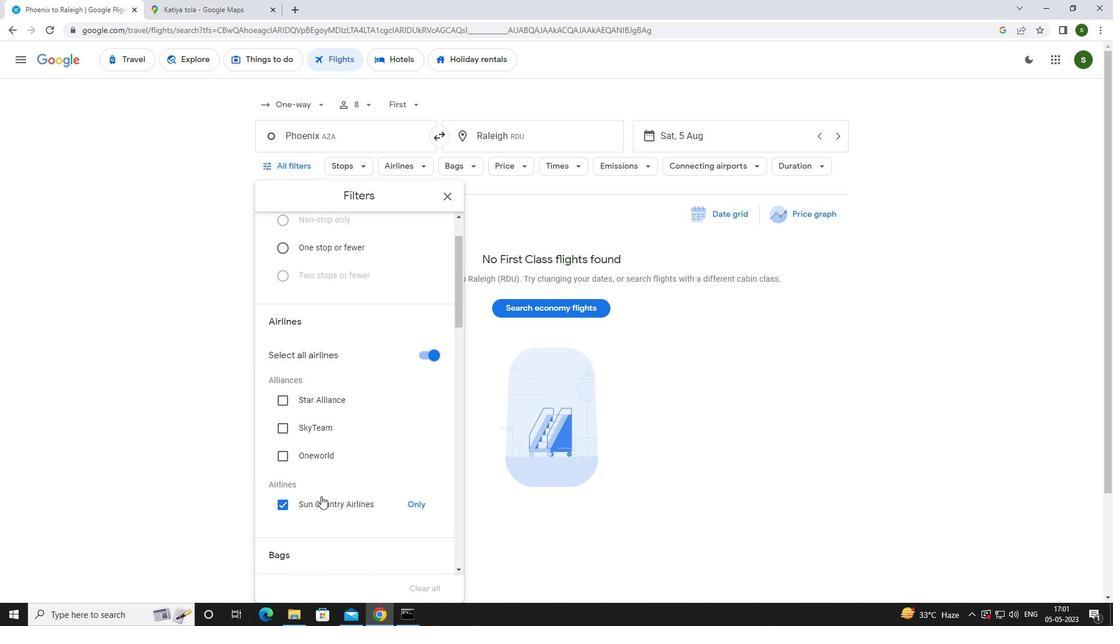 
Action: Mouse scrolled (321, 495) with delta (0, 0)
Screenshot: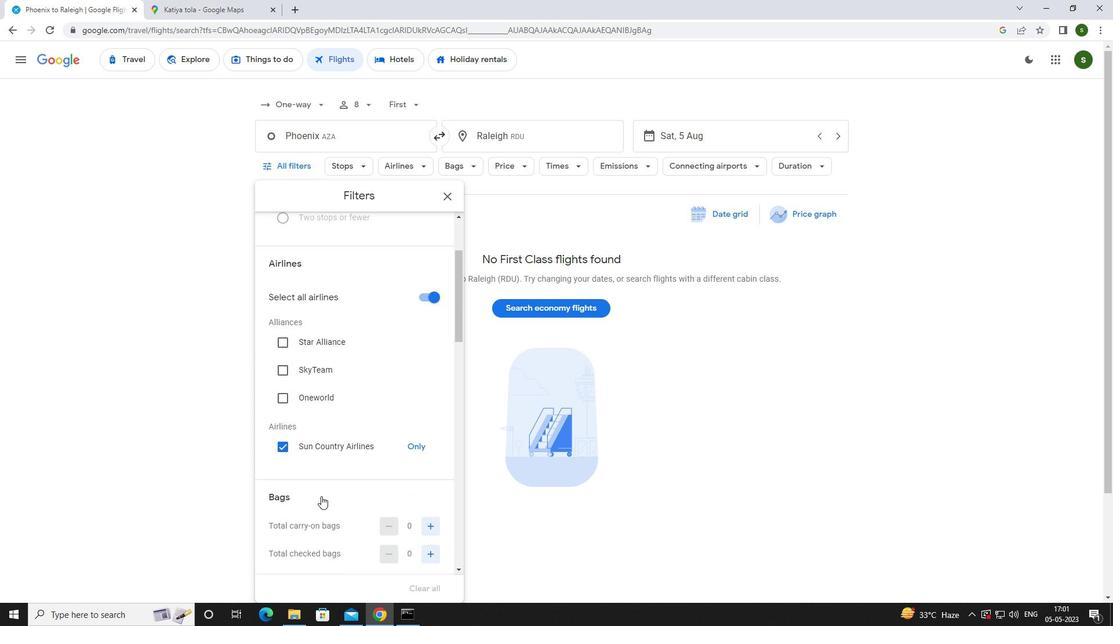 
Action: Mouse moved to (429, 434)
Screenshot: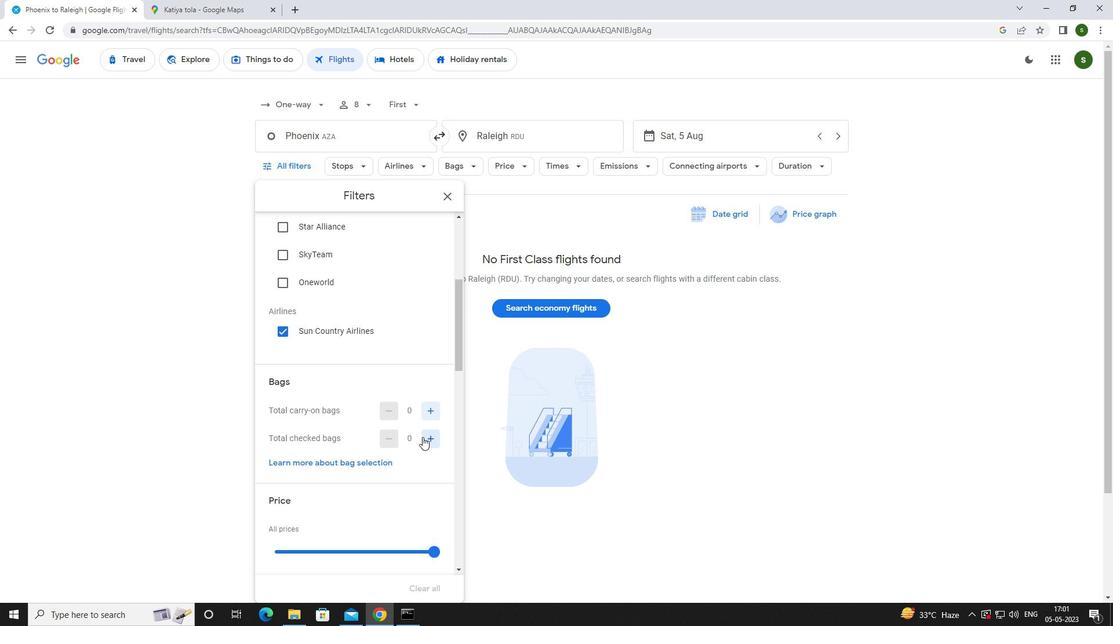 
Action: Mouse pressed left at (429, 434)
Screenshot: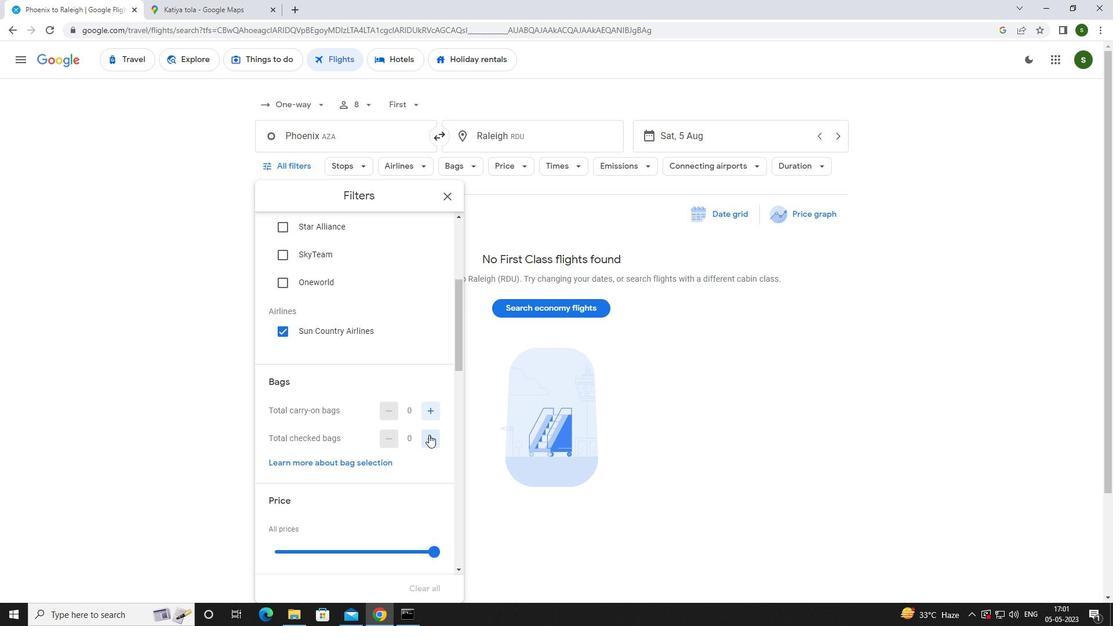 
Action: Mouse moved to (429, 433)
Screenshot: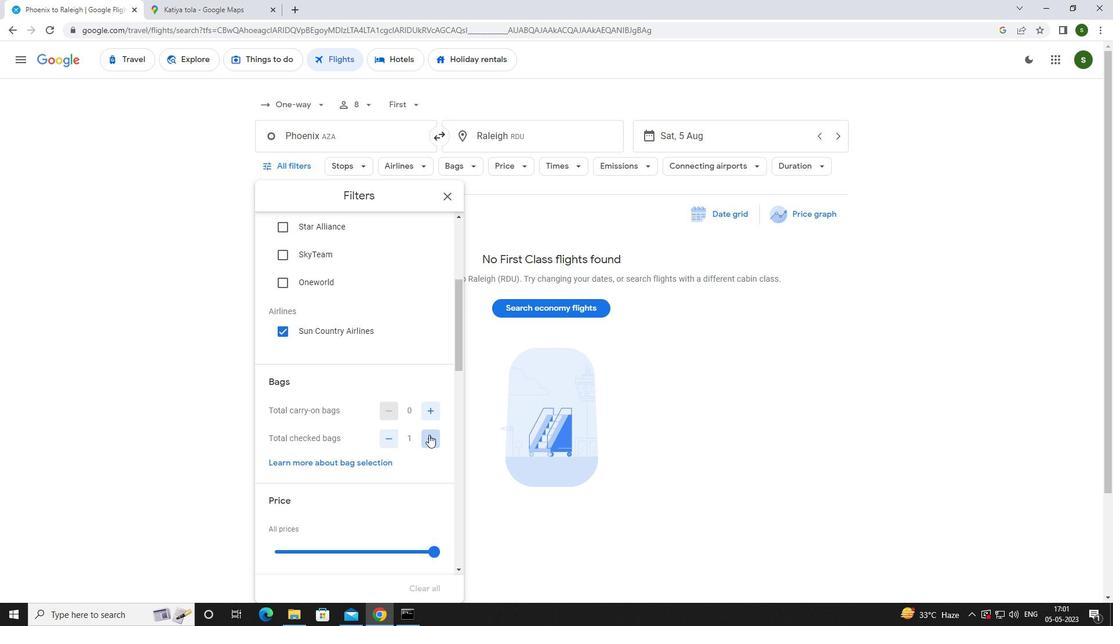 
Action: Mouse scrolled (429, 432) with delta (0, 0)
Screenshot: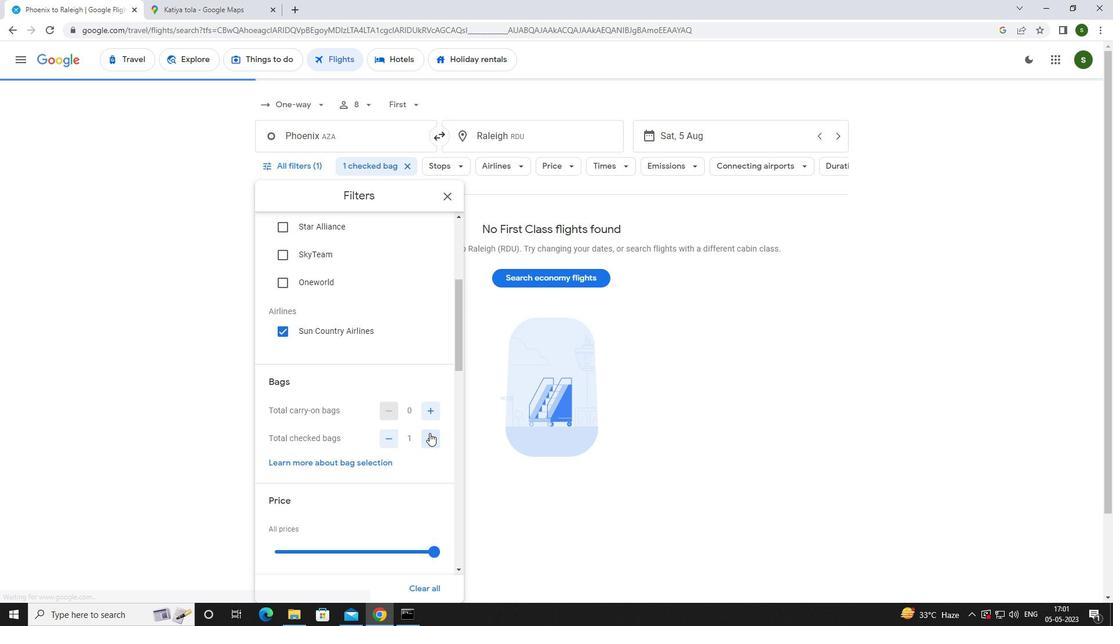 
Action: Mouse scrolled (429, 432) with delta (0, 0)
Screenshot: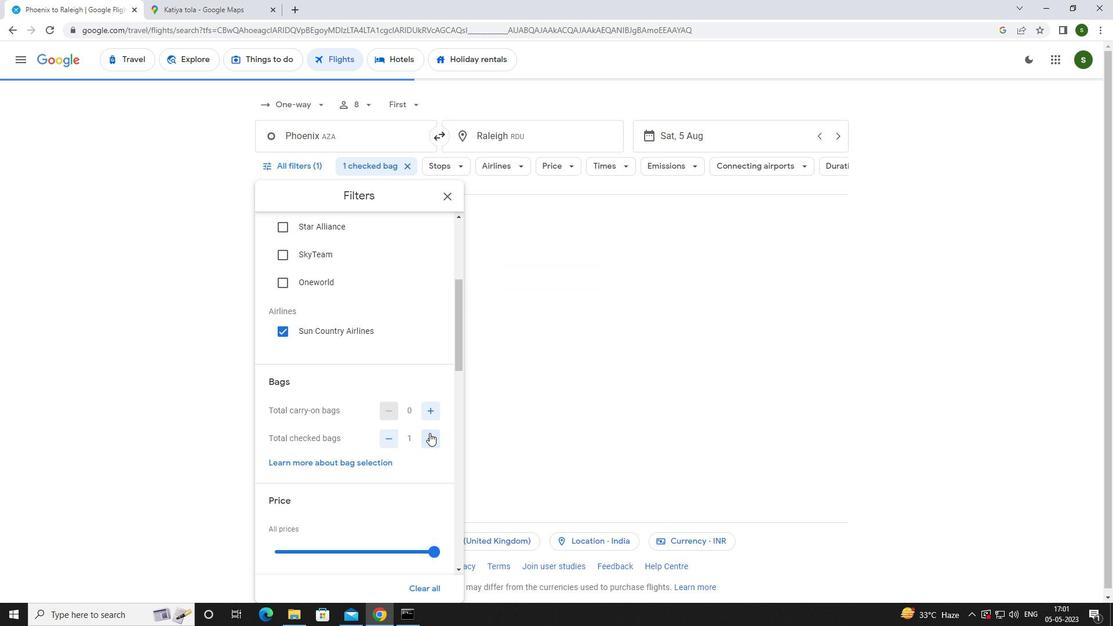 
Action: Mouse moved to (432, 431)
Screenshot: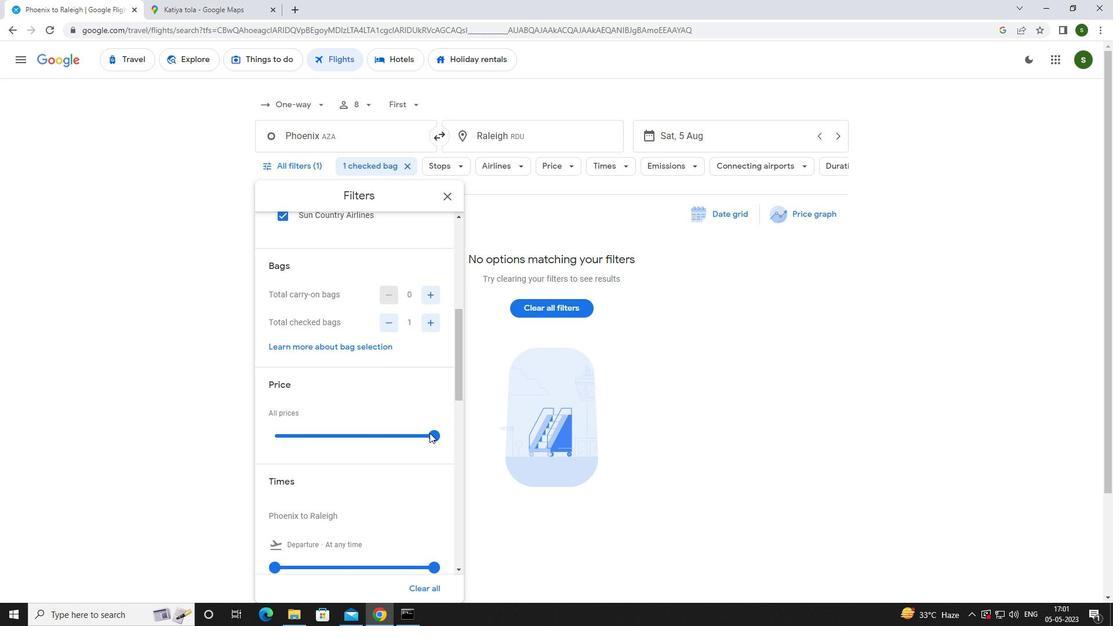 
Action: Mouse pressed left at (432, 431)
Screenshot: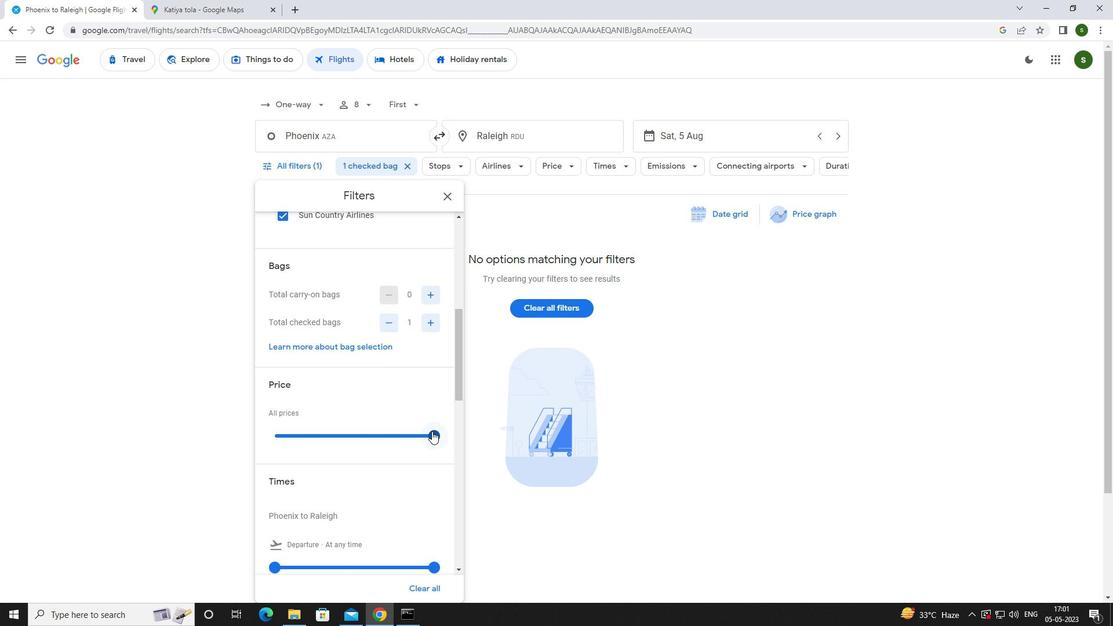 
Action: Mouse scrolled (432, 430) with delta (0, 0)
Screenshot: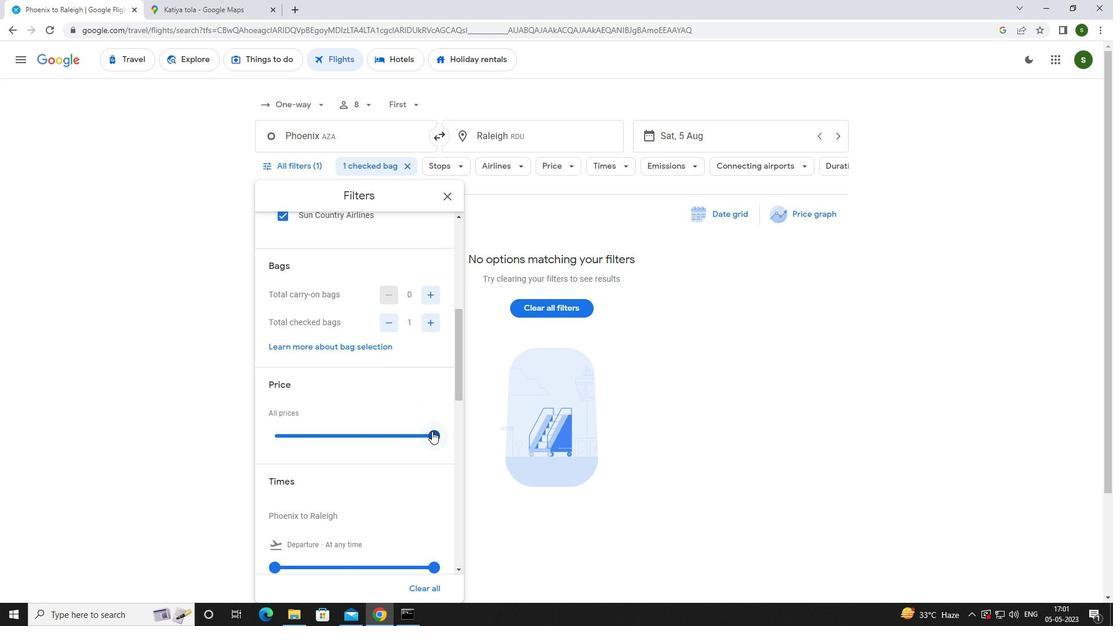 
Action: Mouse moved to (272, 510)
Screenshot: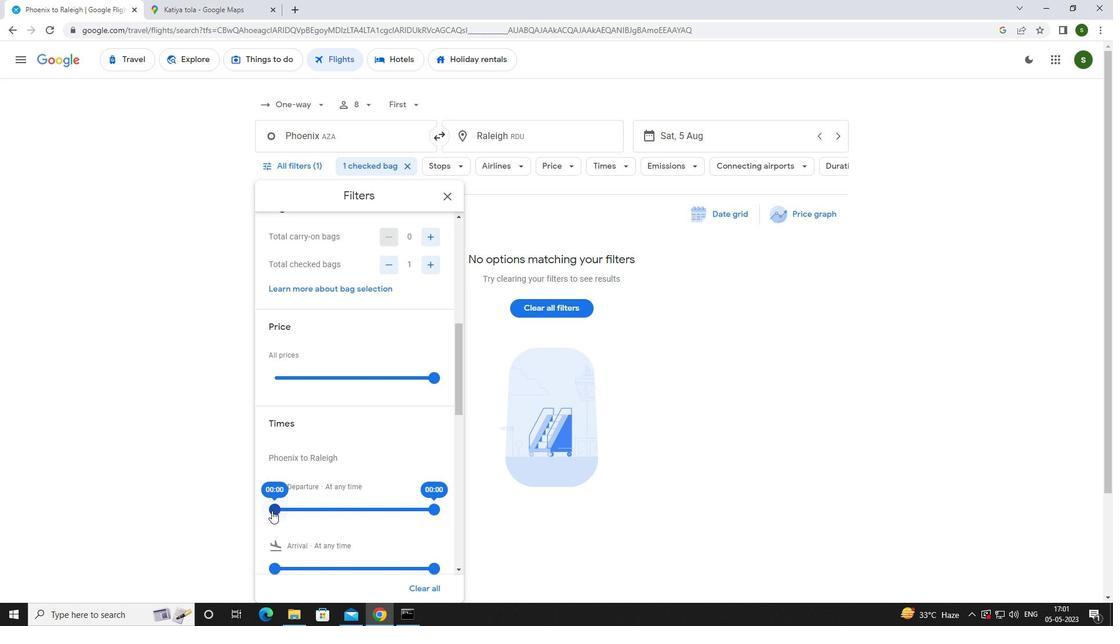 
Action: Mouse pressed left at (272, 510)
Screenshot: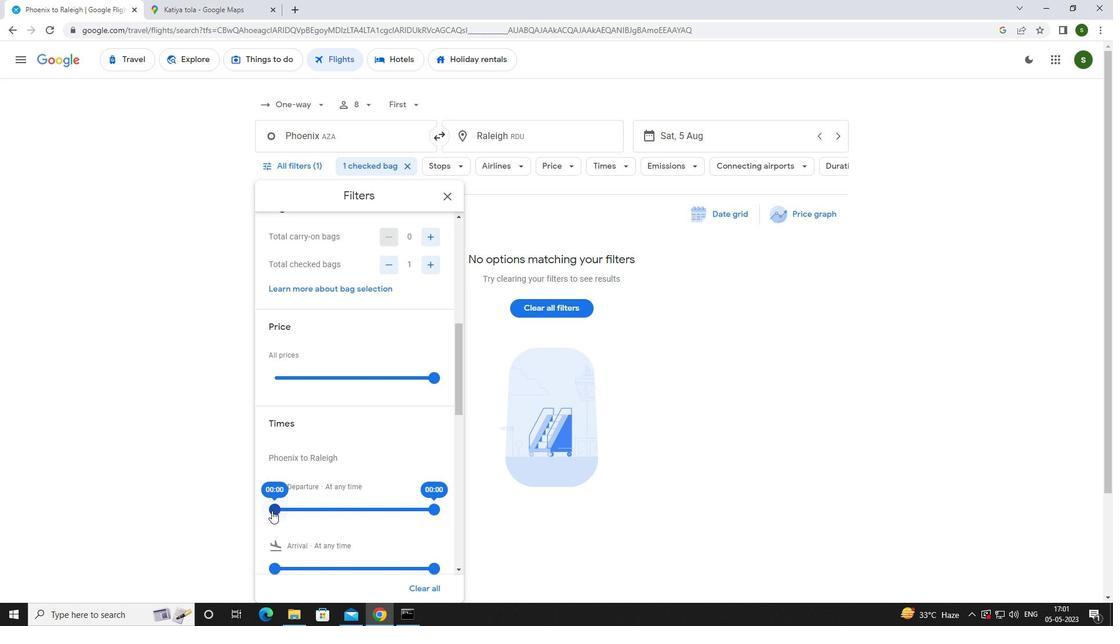 
Action: Mouse moved to (490, 532)
Screenshot: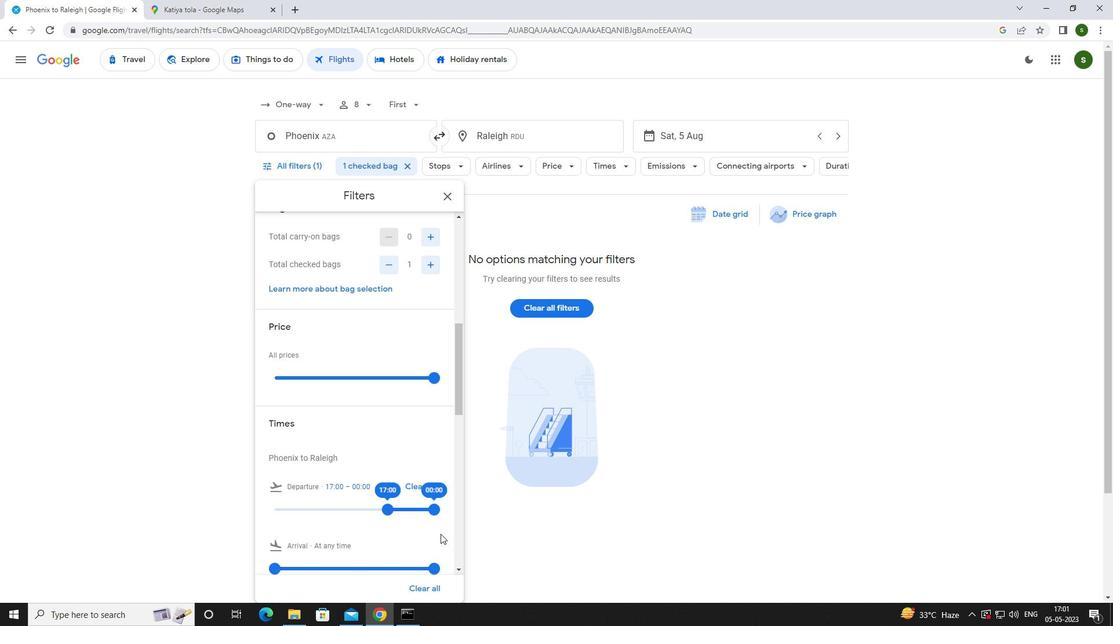 
Action: Mouse pressed left at (490, 532)
Screenshot: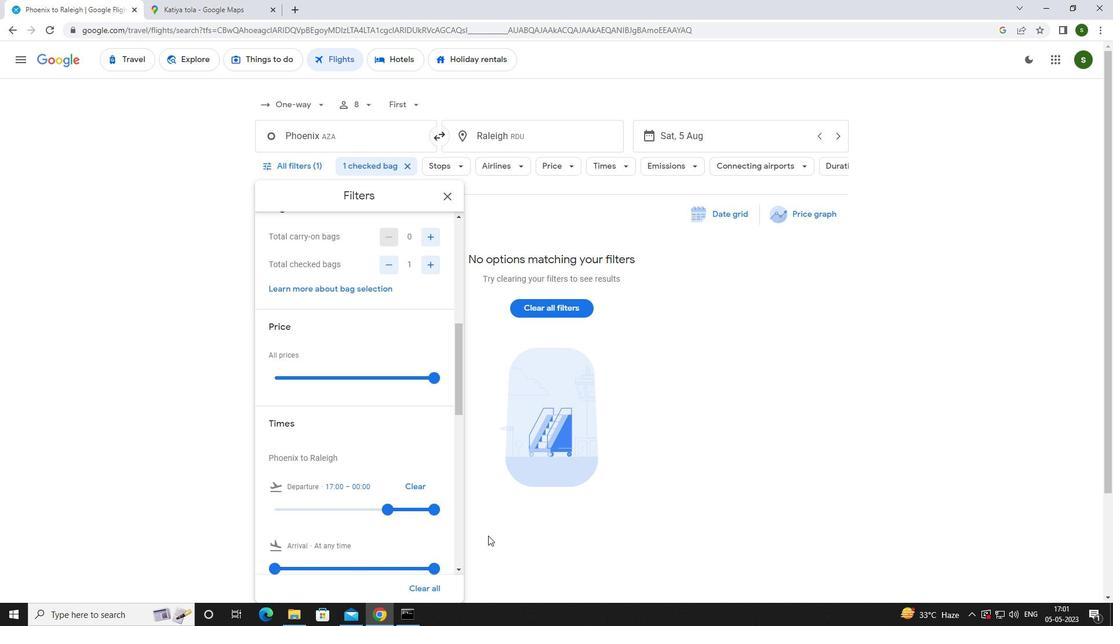 
